 Task: Create an event for the online writing workshop.
Action: Mouse moved to (83, 129)
Screenshot: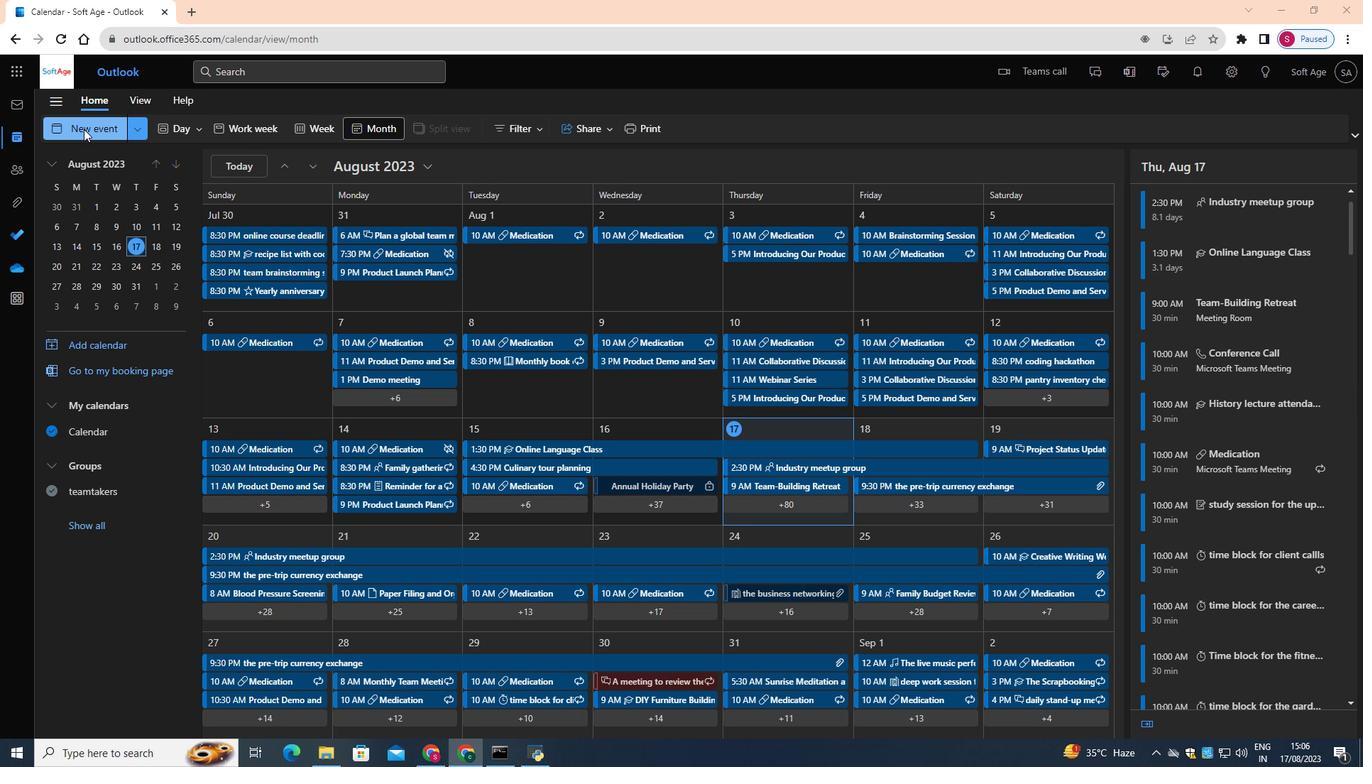 
Action: Mouse pressed left at (83, 129)
Screenshot: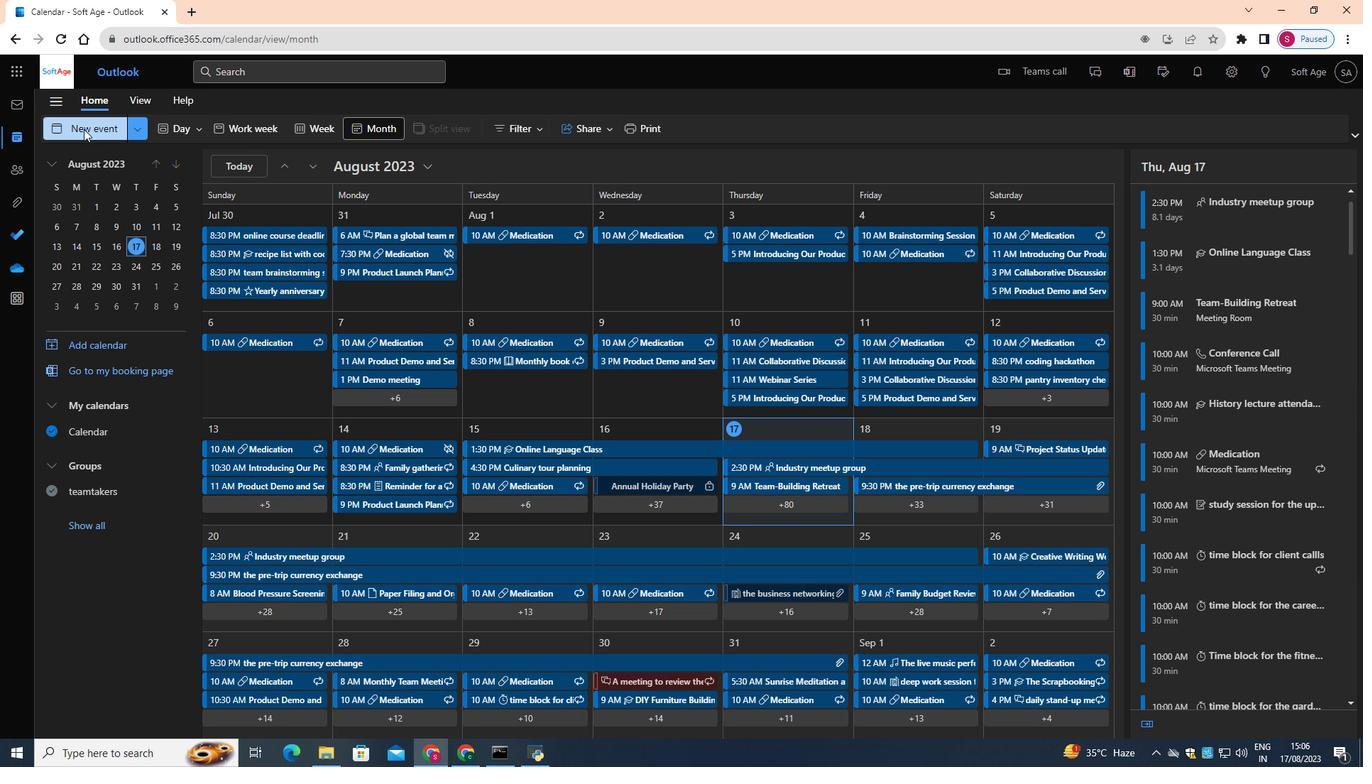 
Action: Mouse moved to (421, 215)
Screenshot: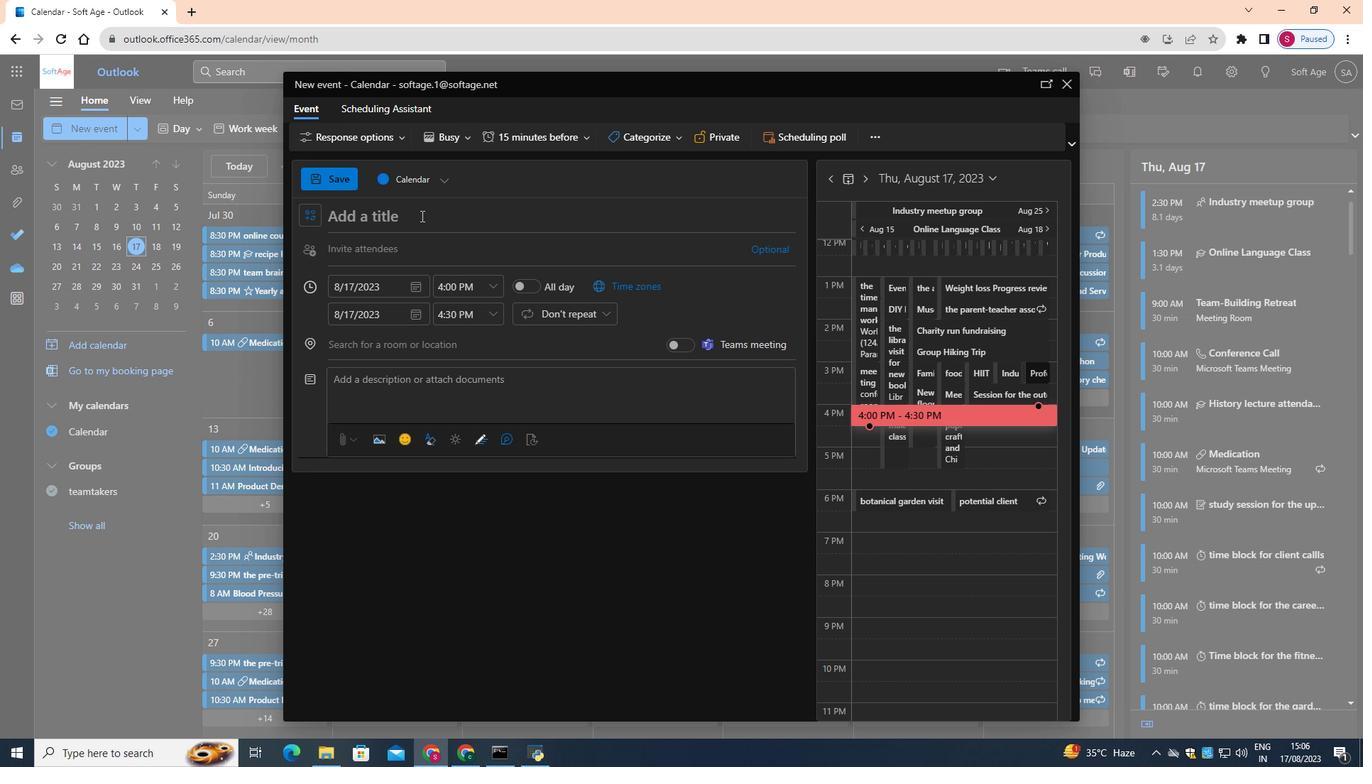 
Action: Mouse pressed left at (421, 215)
Screenshot: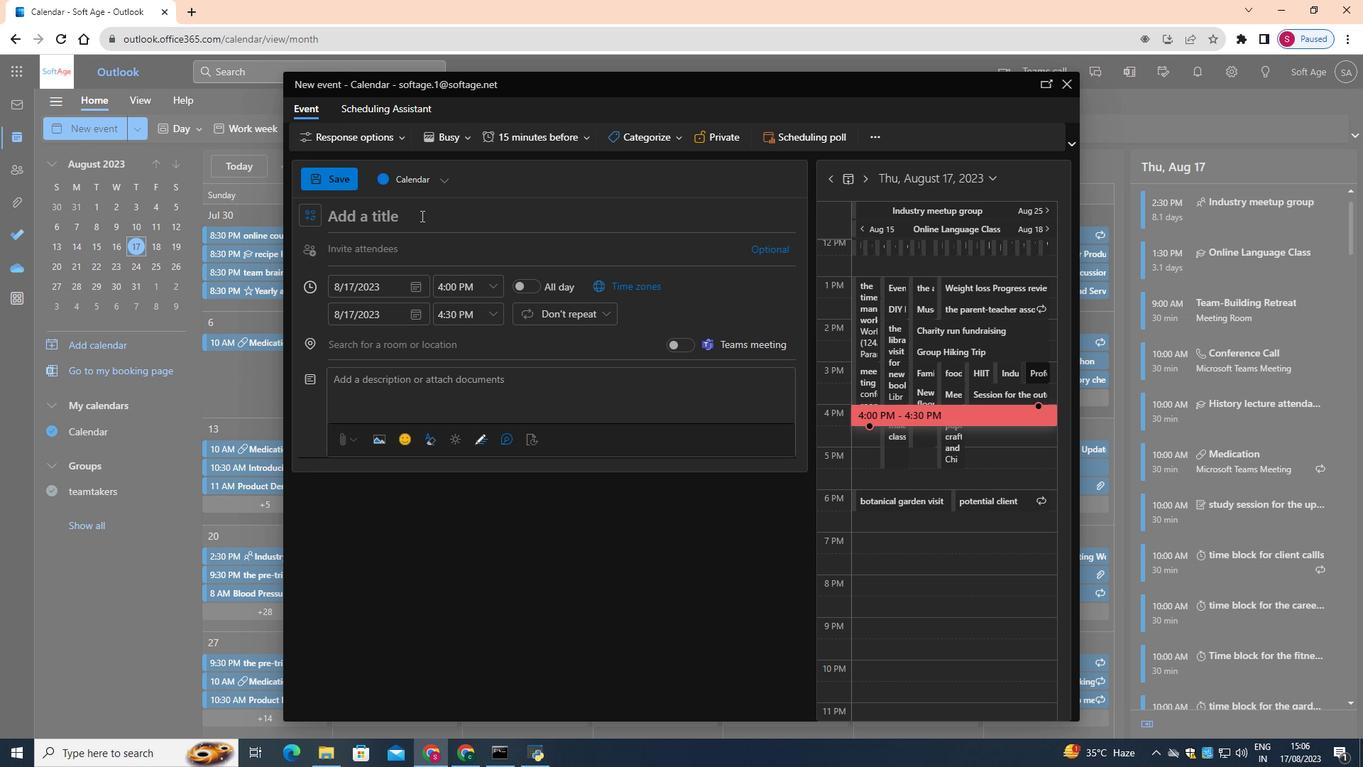 
Action: Key pressed <Key.shift>Online<Key.space><Key.shift>Writing<Key.space><Key.shift>Workshop<Key.shift_r>:<Key.space><Key.shift>Mastering<Key.space>the<Key.space><Key.shift>Art<Key.space>of<Key.space><Key.shift>Creative<Key.space><Key.shift>Writing
Screenshot: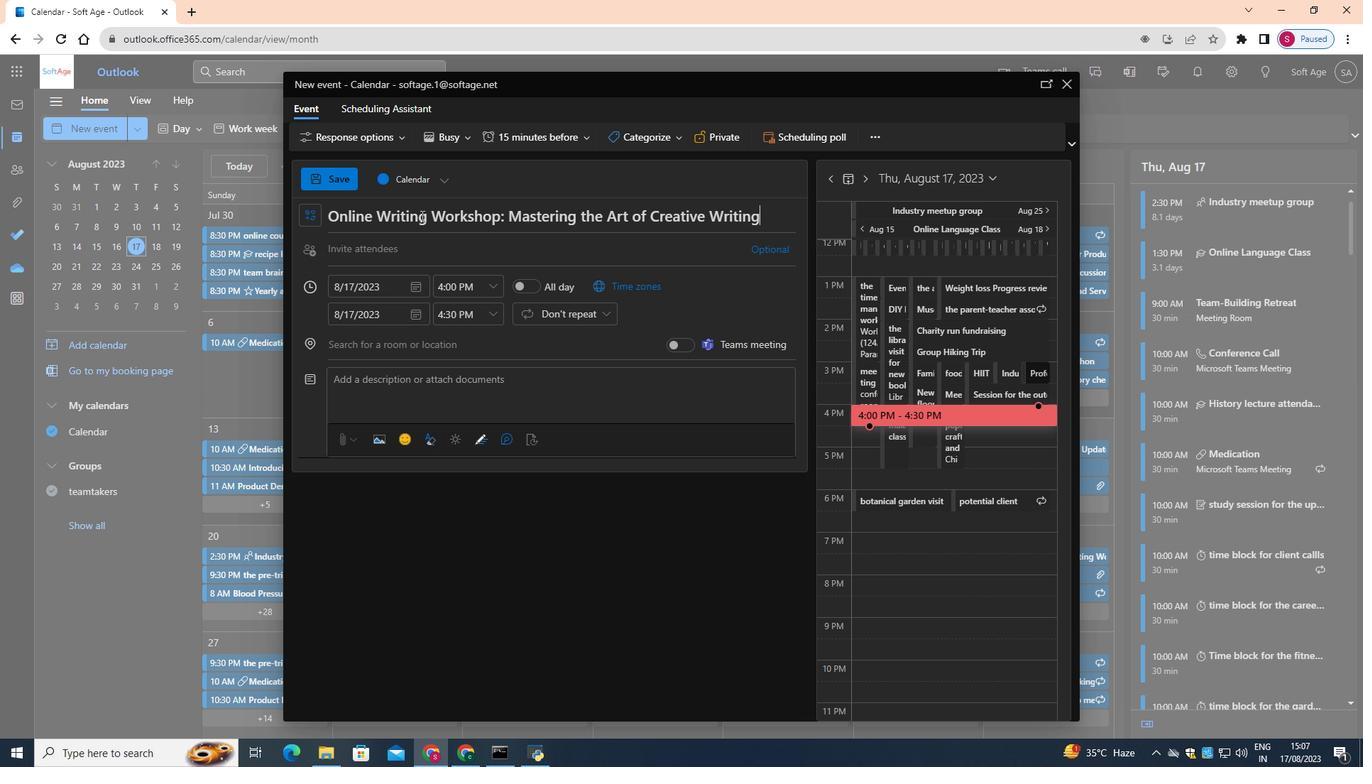 
Action: Mouse moved to (416, 284)
Screenshot: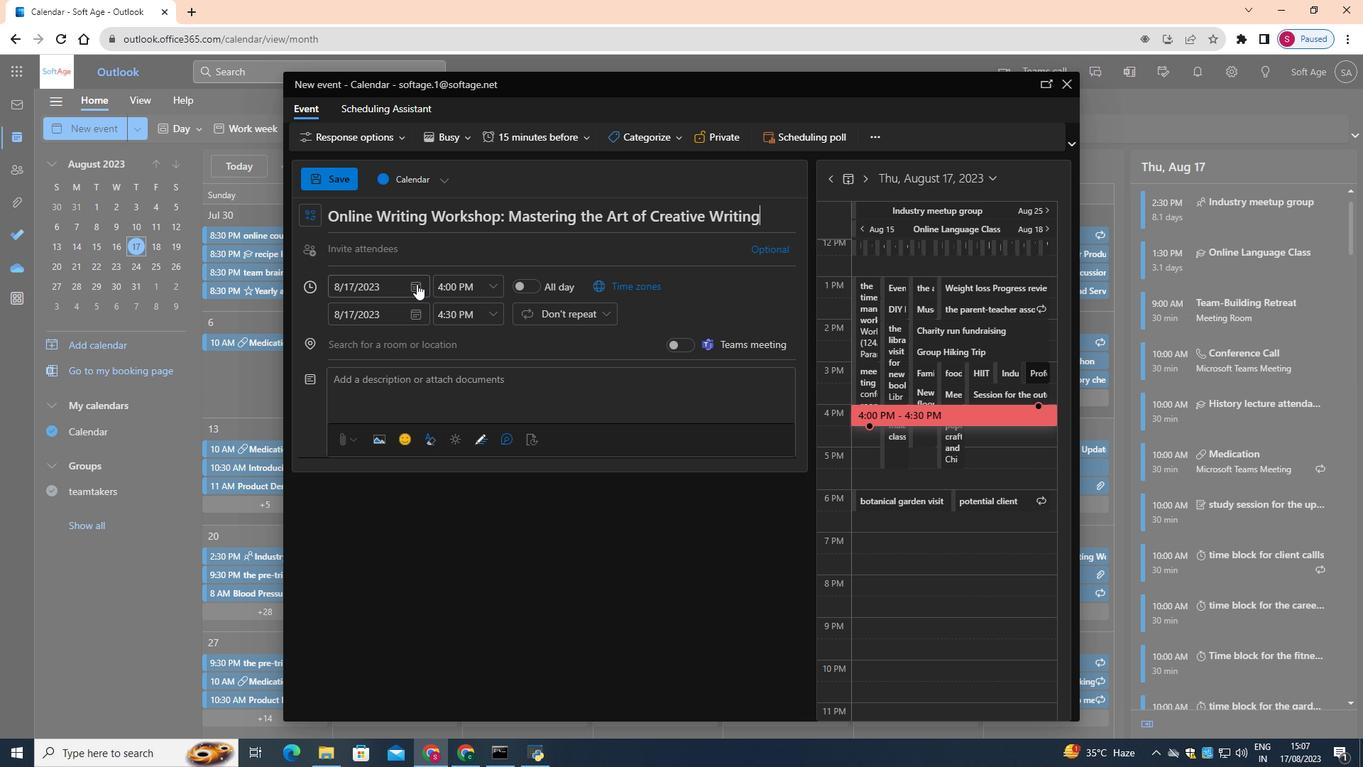 
Action: Mouse pressed left at (416, 284)
Screenshot: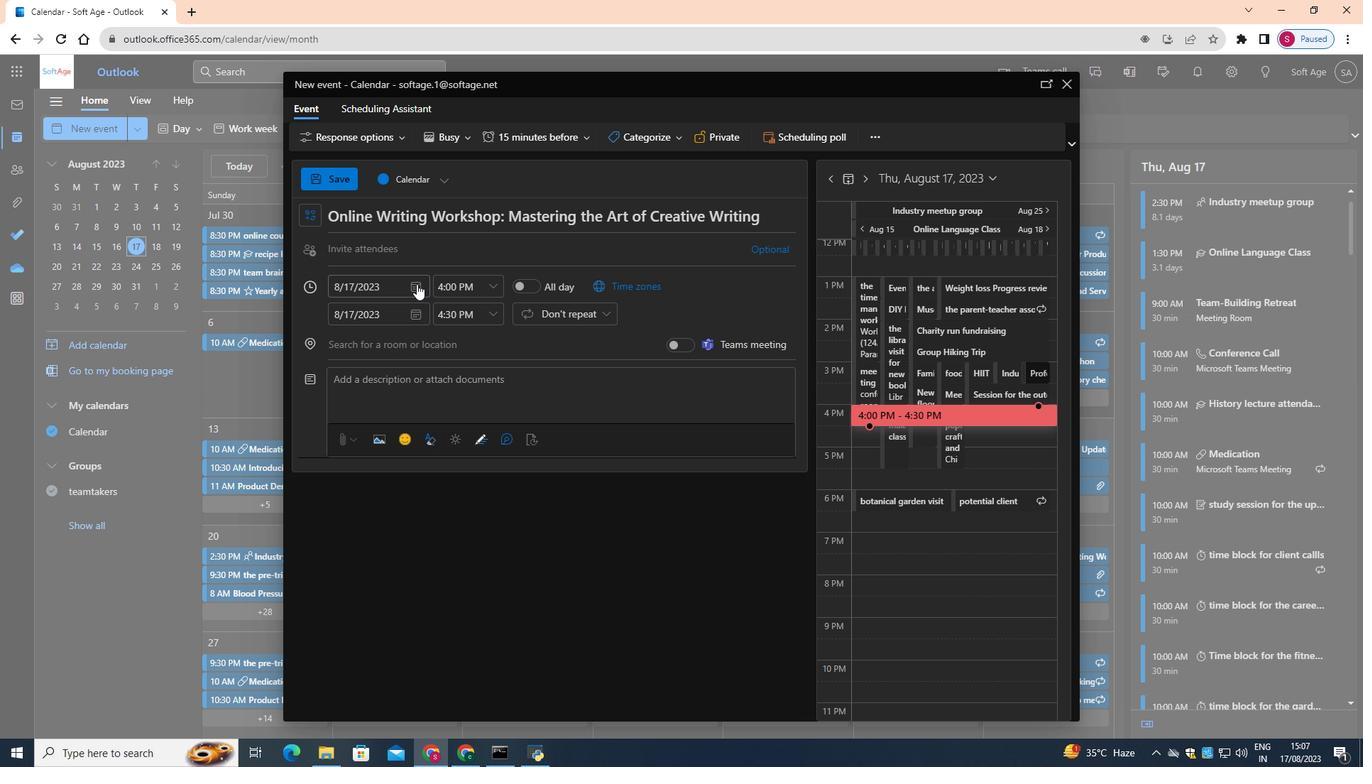 
Action: Mouse moved to (365, 416)
Screenshot: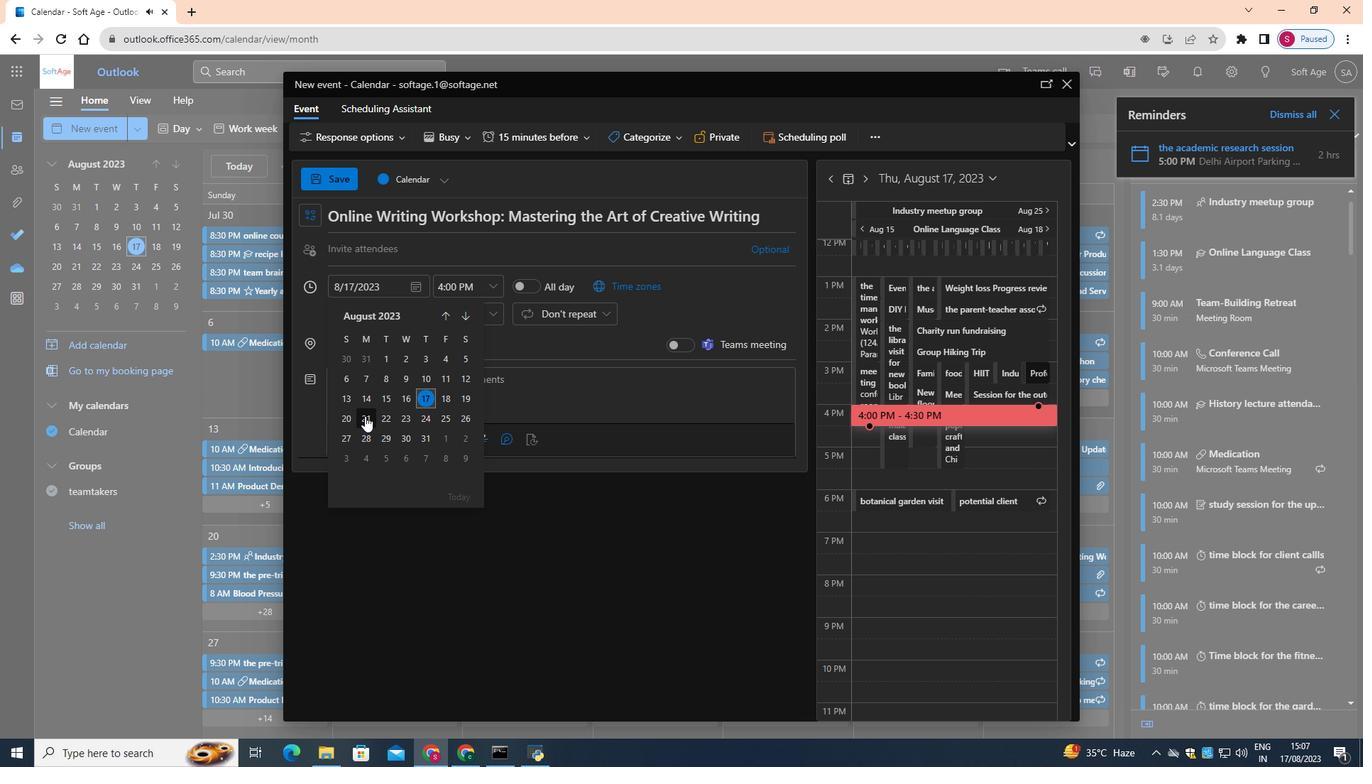
Action: Mouse pressed left at (365, 416)
Screenshot: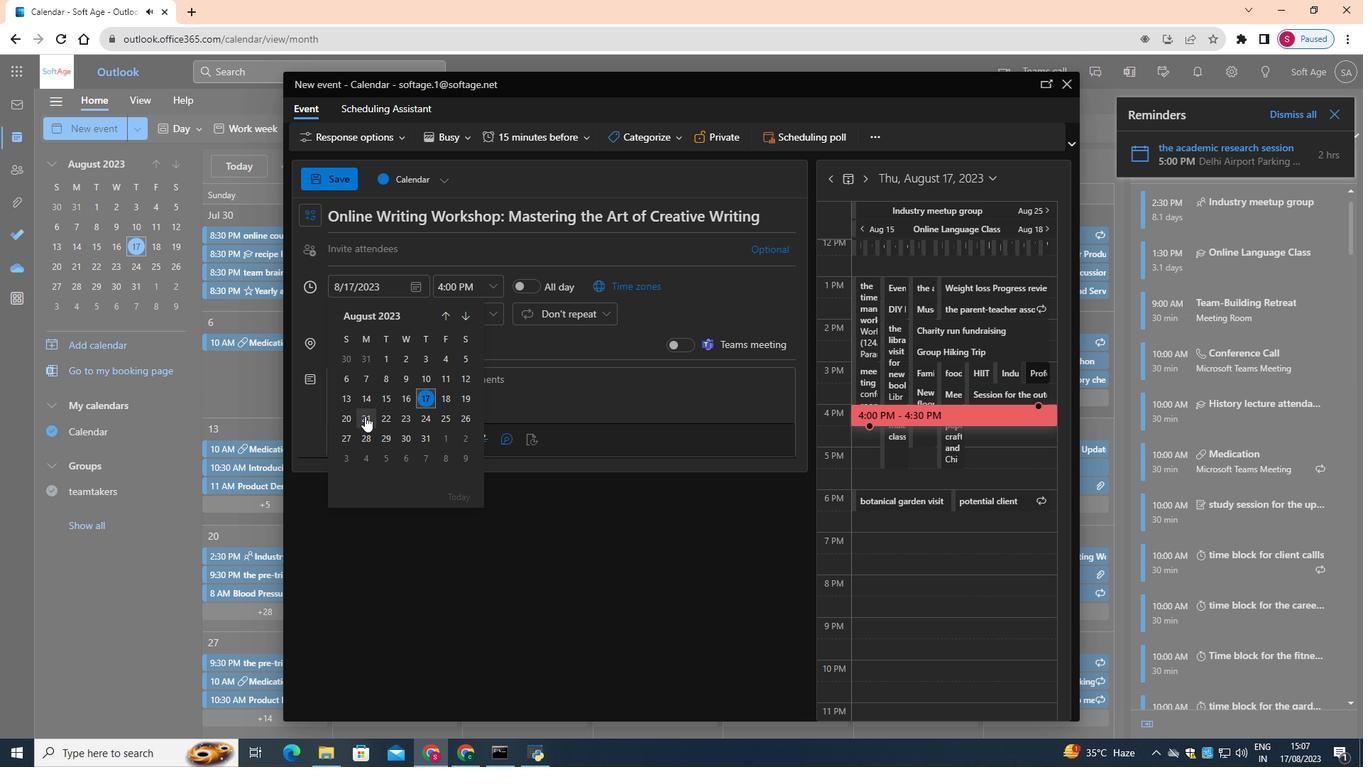 
Action: Mouse moved to (1340, 110)
Screenshot: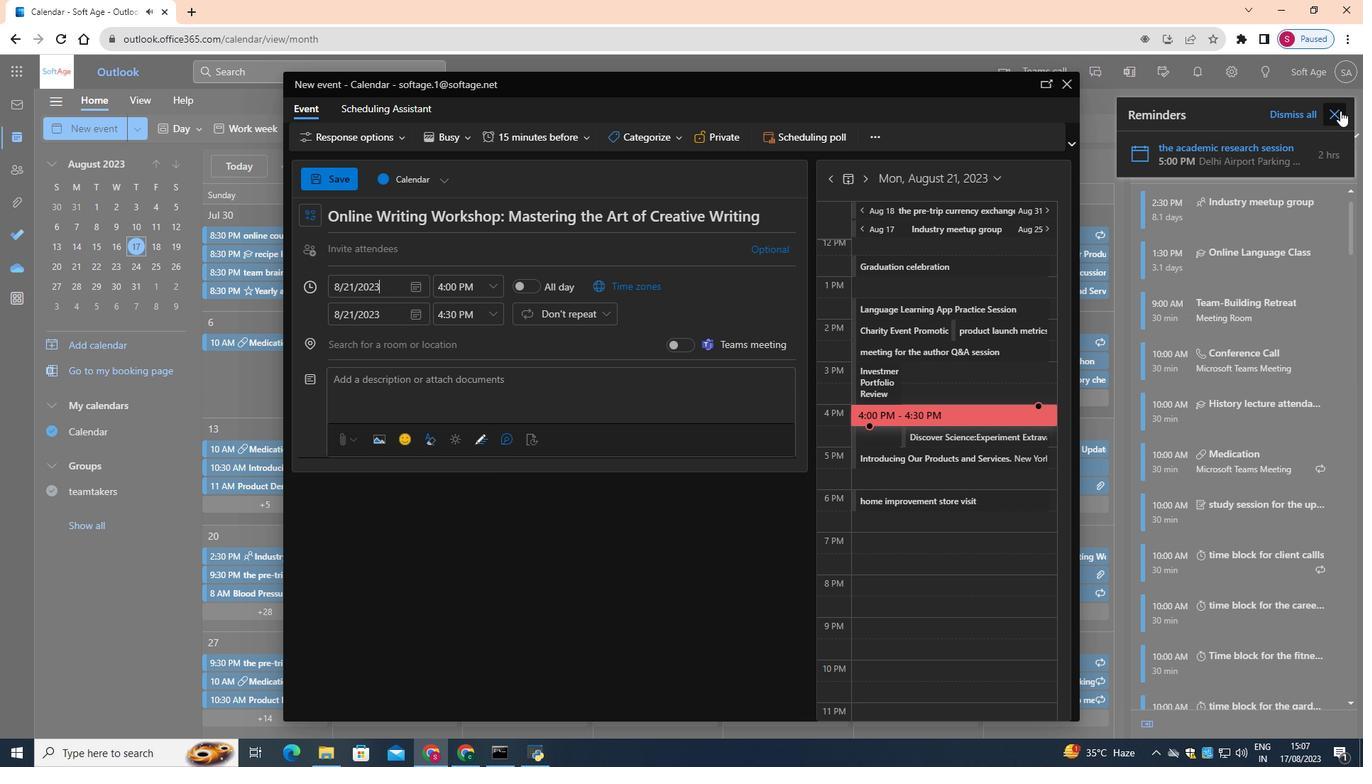 
Action: Mouse pressed left at (1340, 110)
Screenshot: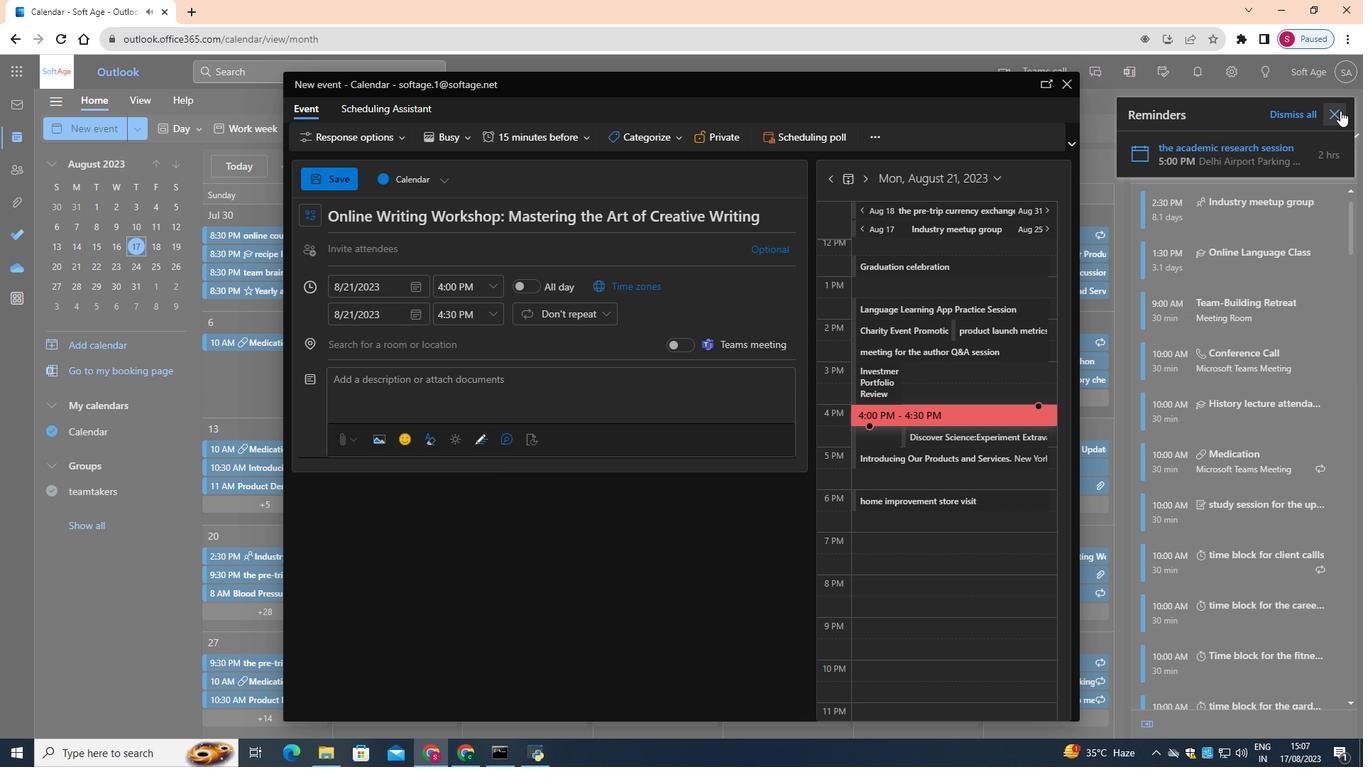 
Action: Mouse moved to (490, 287)
Screenshot: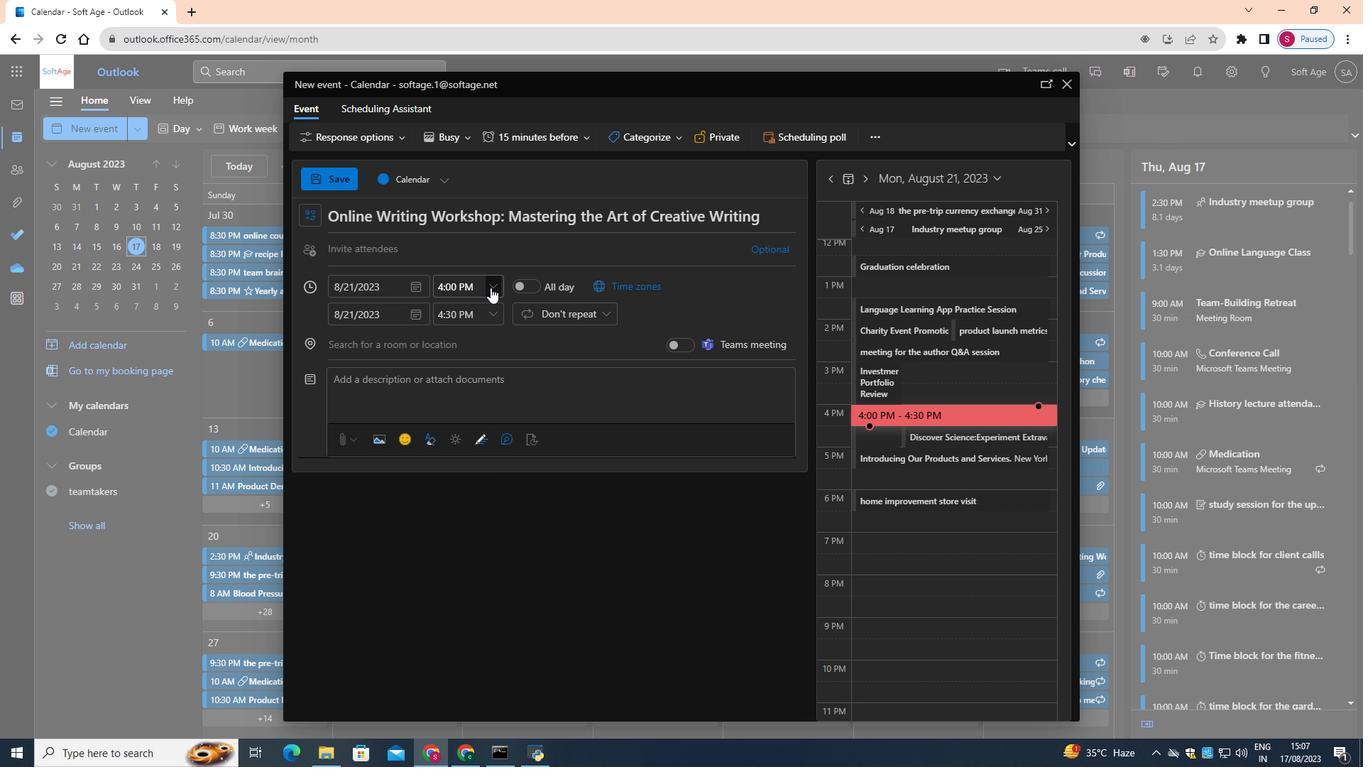 
Action: Mouse pressed left at (490, 287)
Screenshot: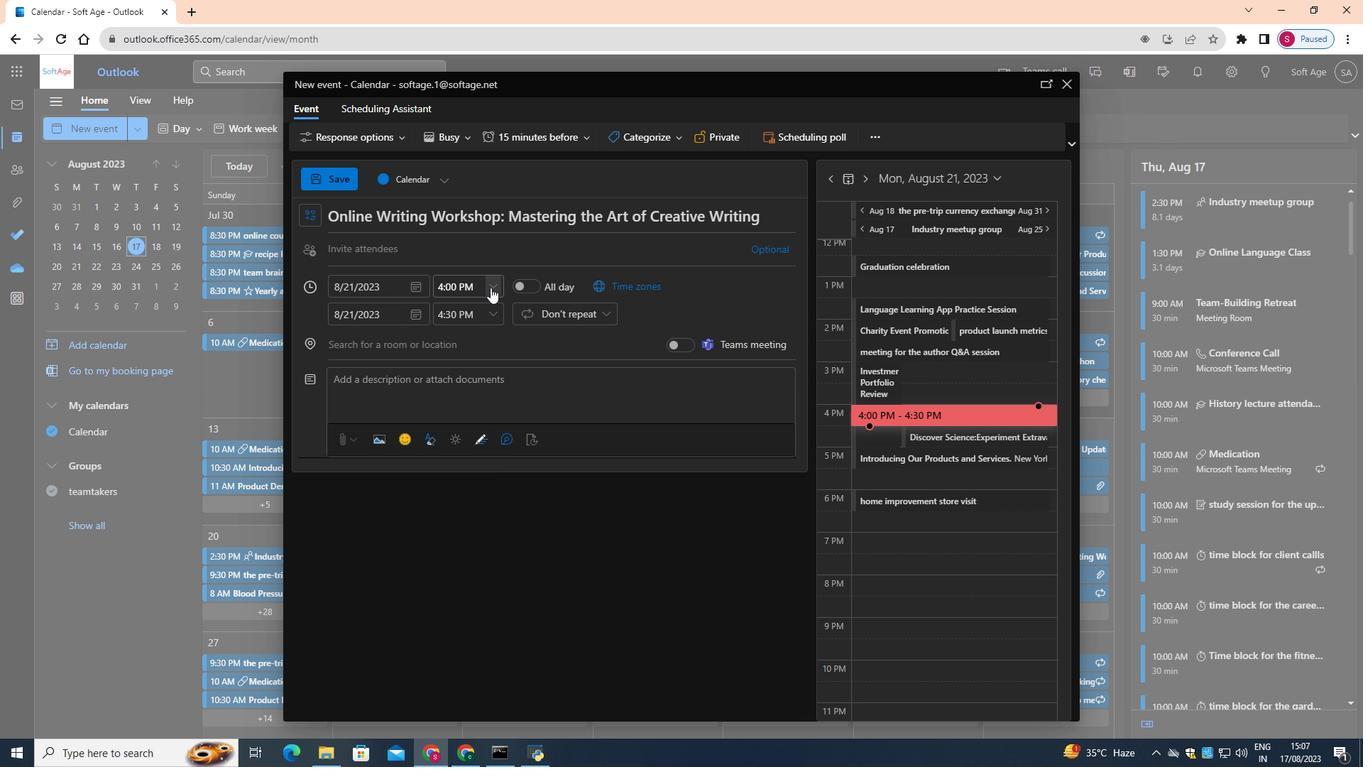 
Action: Mouse moved to (460, 405)
Screenshot: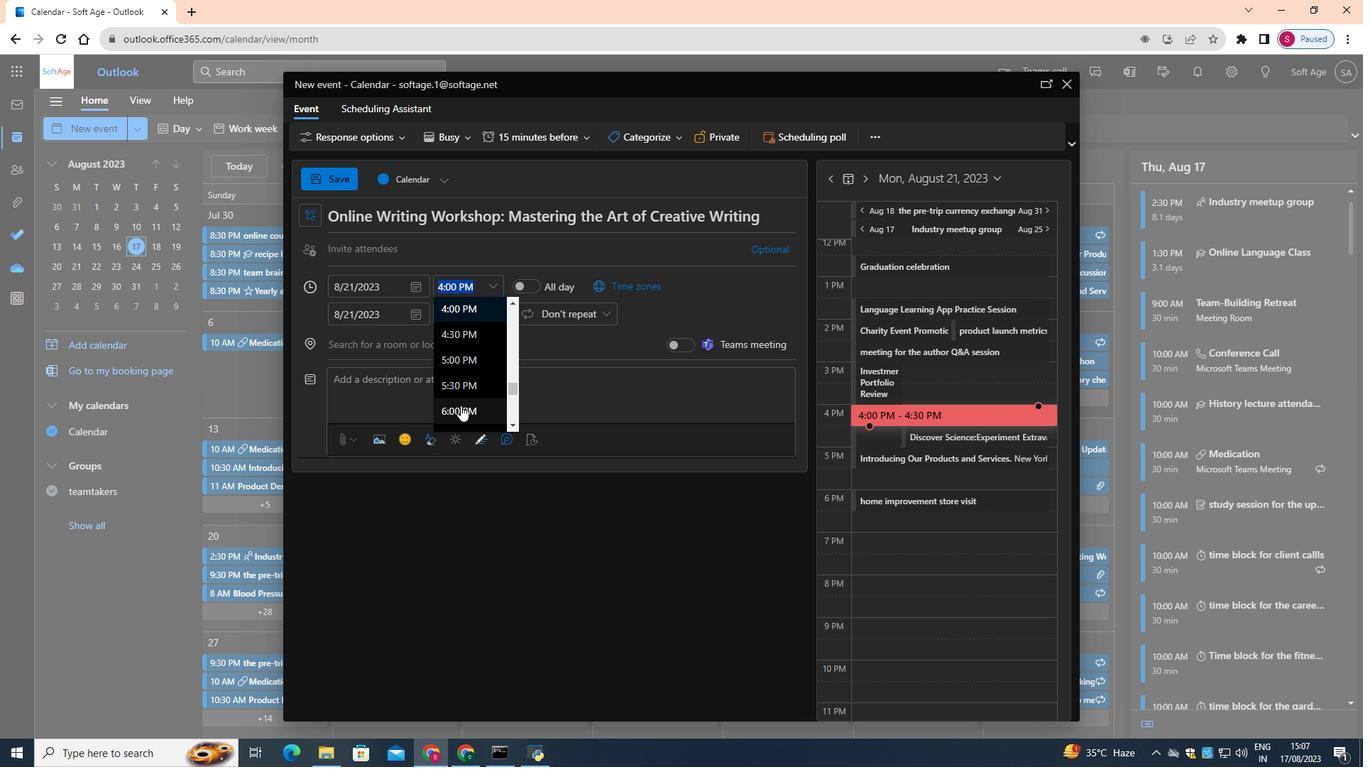 
Action: Mouse pressed left at (460, 405)
Screenshot: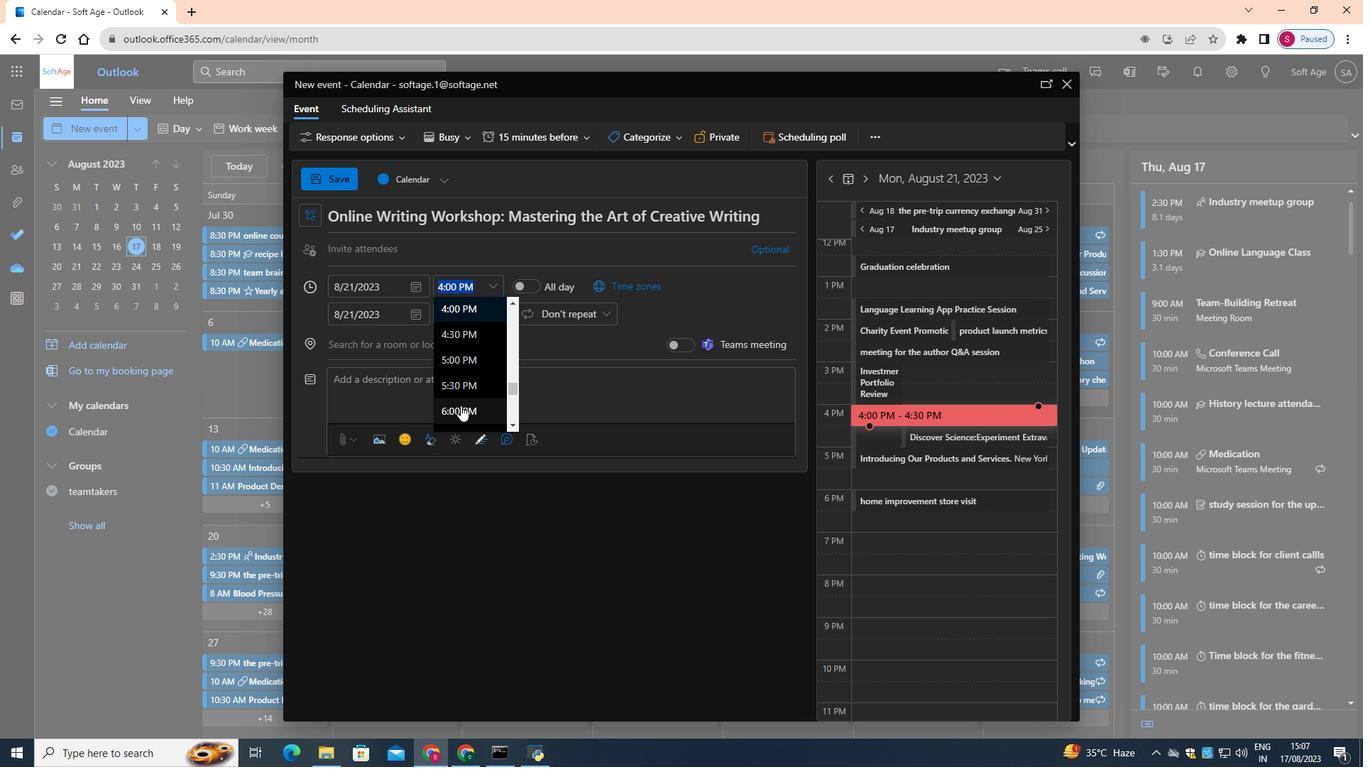 
Action: Mouse moved to (491, 316)
Screenshot: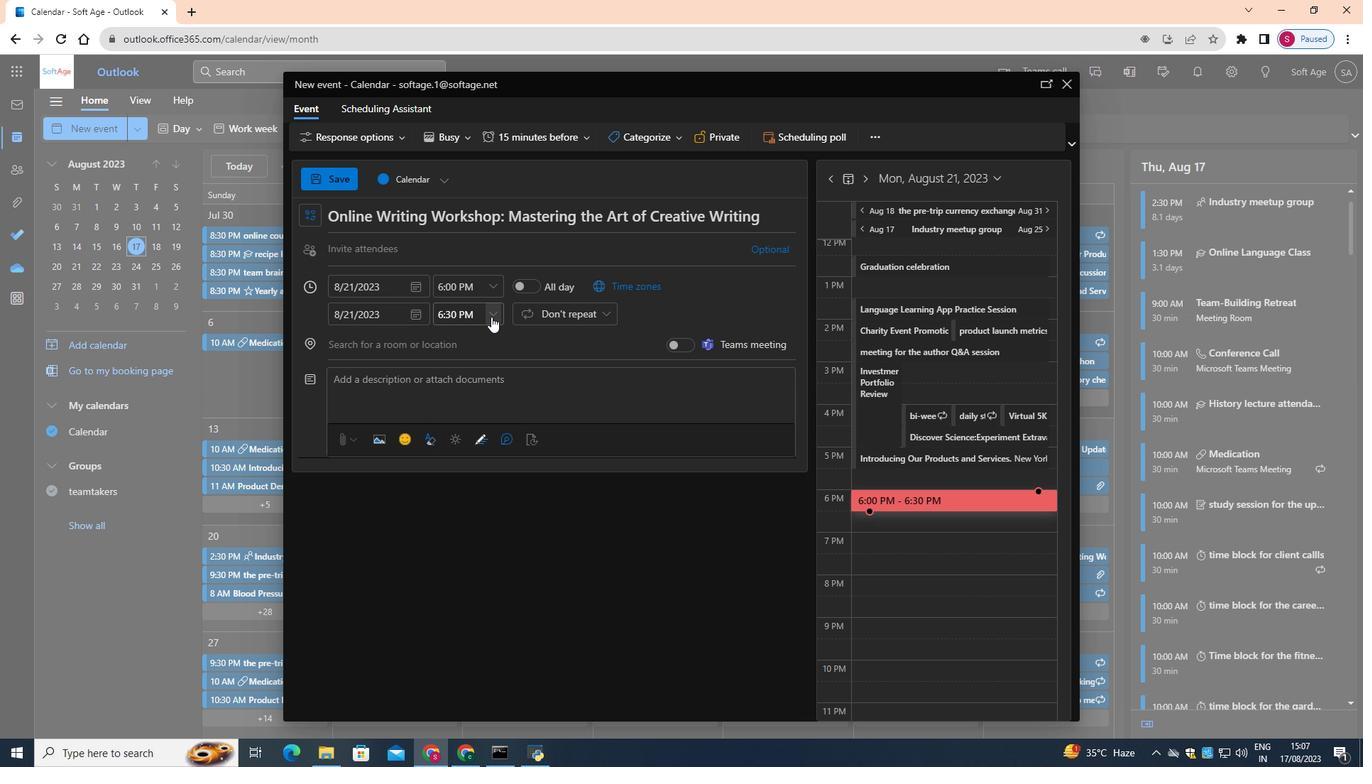 
Action: Mouse pressed left at (491, 316)
Screenshot: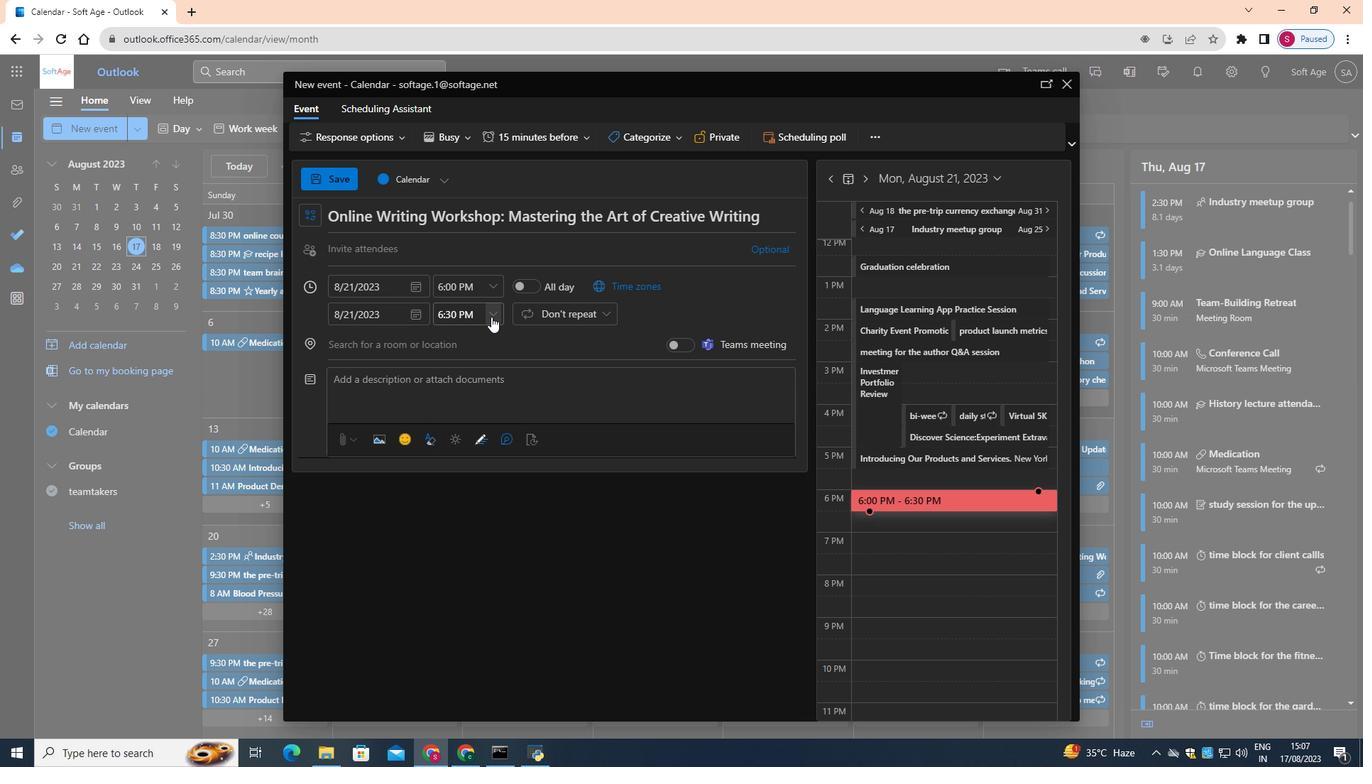 
Action: Mouse moved to (472, 409)
Screenshot: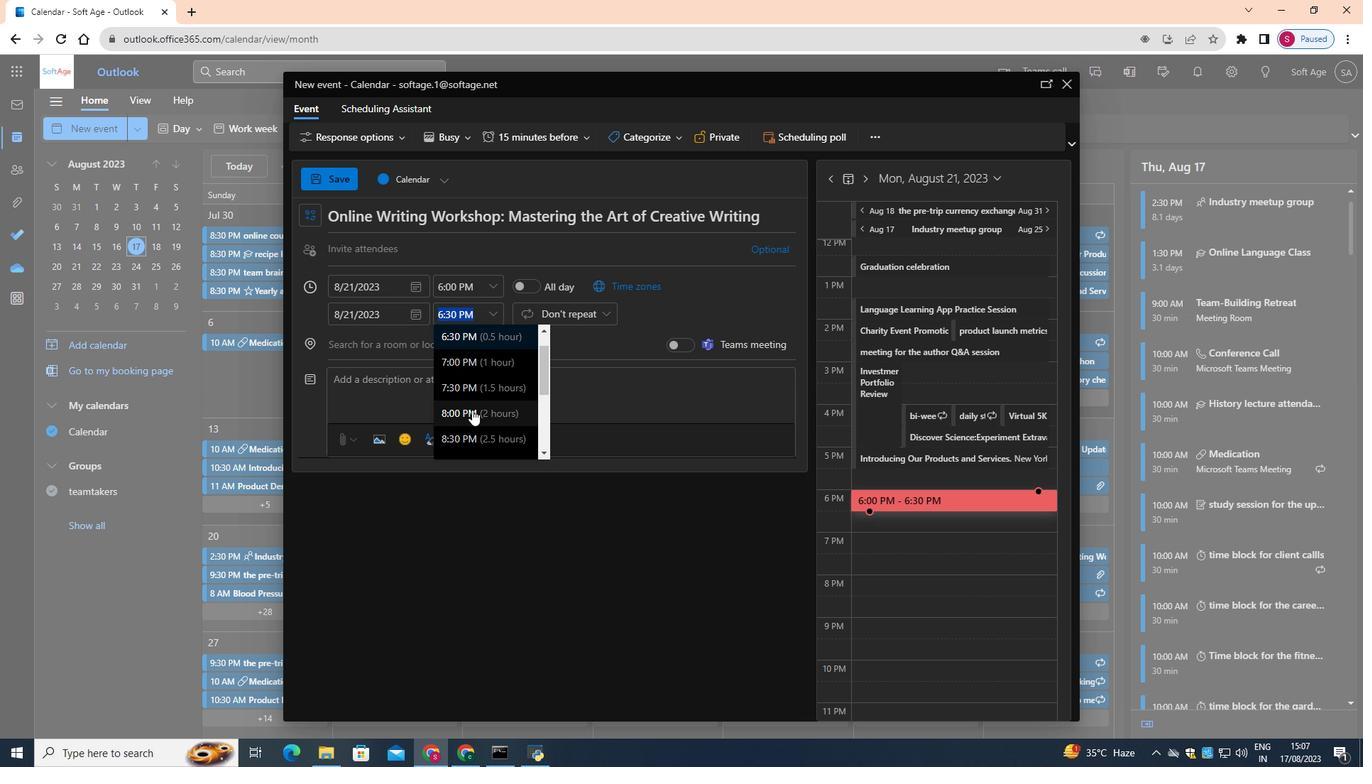 
Action: Mouse pressed left at (472, 409)
Screenshot: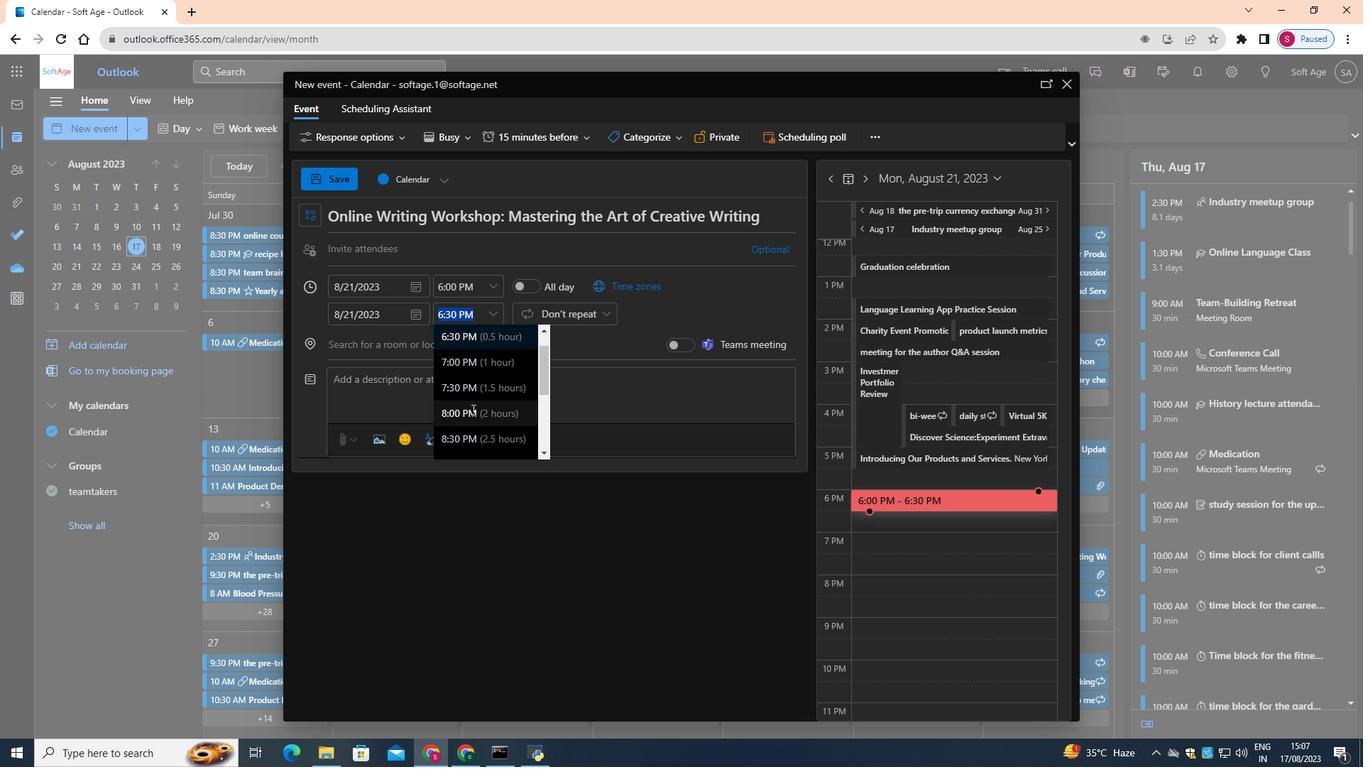 
Action: Mouse moved to (541, 384)
Screenshot: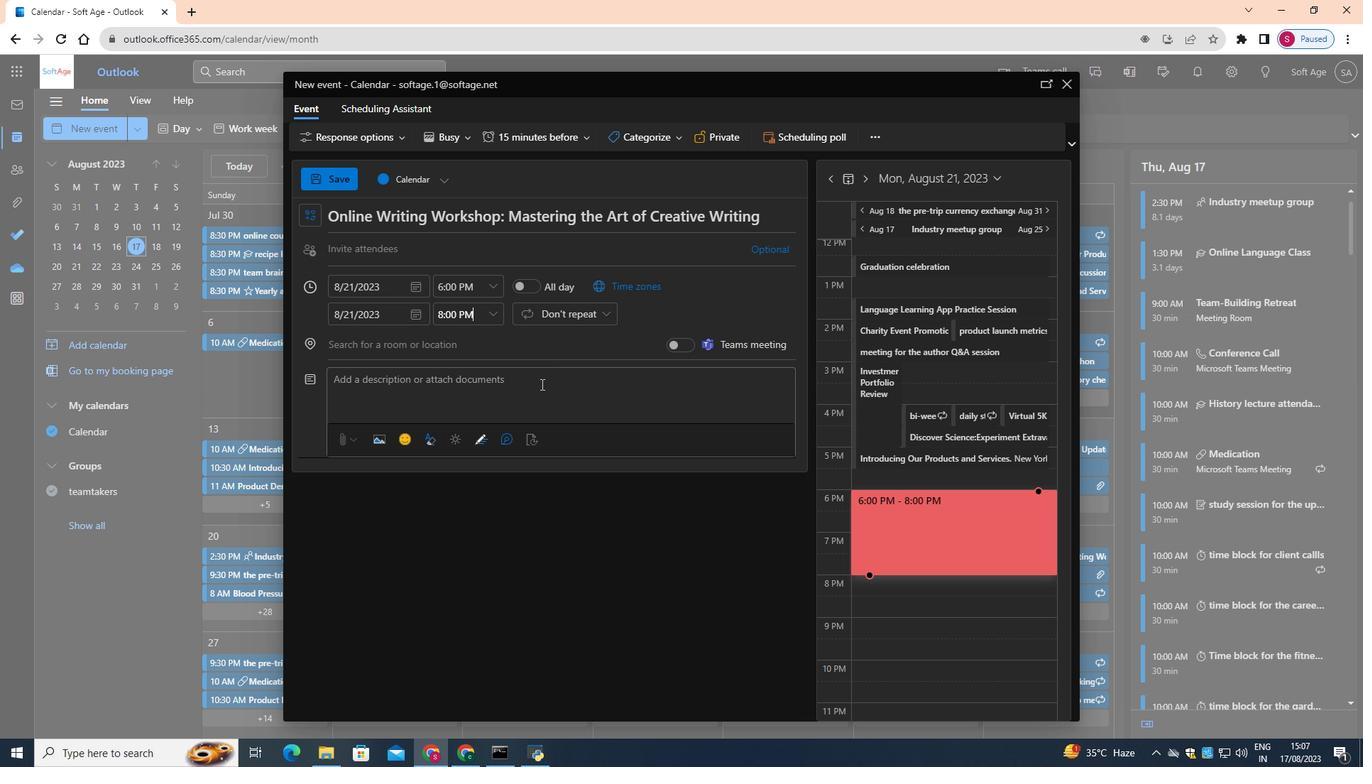 
Action: Mouse pressed left at (541, 384)
Screenshot: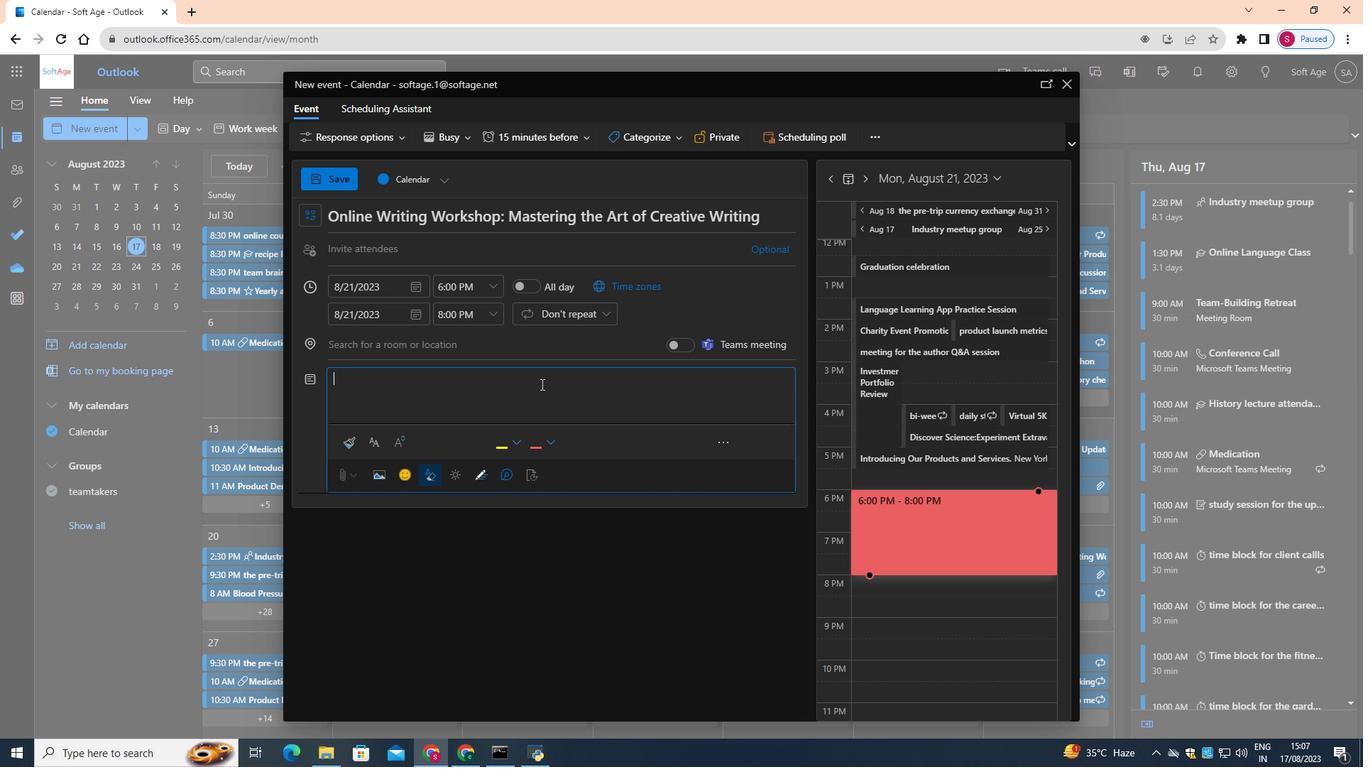 
Action: Key pressed <Key.shift>Unleash<Key.space>your<Key.space>creativity<Key.space>and<Key.space>refine<Key.space>your<Key.space>writing<Key.space>skills<Key.shift_r>!<Key.space><Key.shift>Join<Key.space>us<Key.space>for<Key.space>an<Key.space>enriching<Key.space><Key.shift>Online<Key.space><Key.shift>Writing<Key.space><Key.shift>Workshop<Key.space>where<Key.space>you'll<Key.space>explore<Key.space>the<Key.space>art<Key.space>of<Key.space>creative<Key.space>writing,<Key.space>learn<Key.space>essential,<Key.backspace><Key.space>techniques<Key.space>and<Key.space>receive<Key.space>personalized<Key.space>feedback.
Screenshot: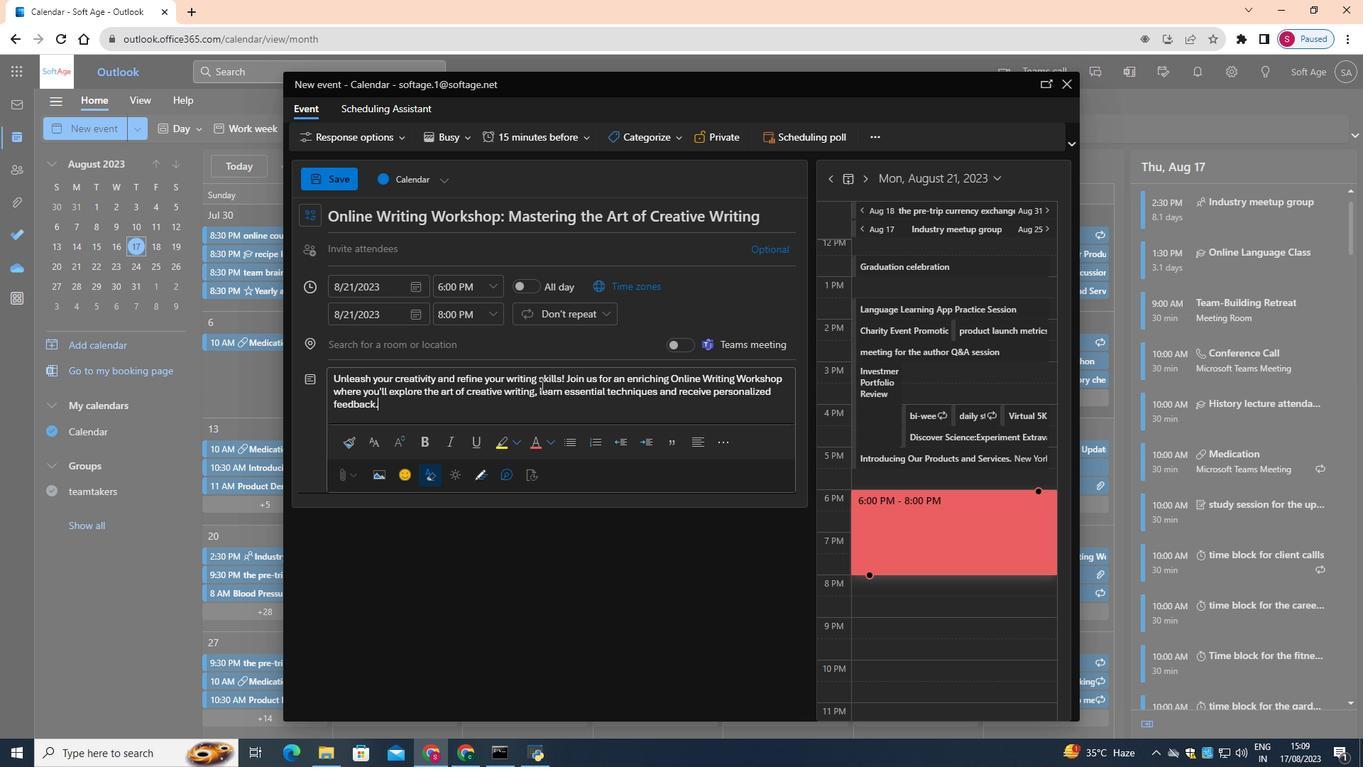 
Action: Mouse moved to (551, 438)
Screenshot: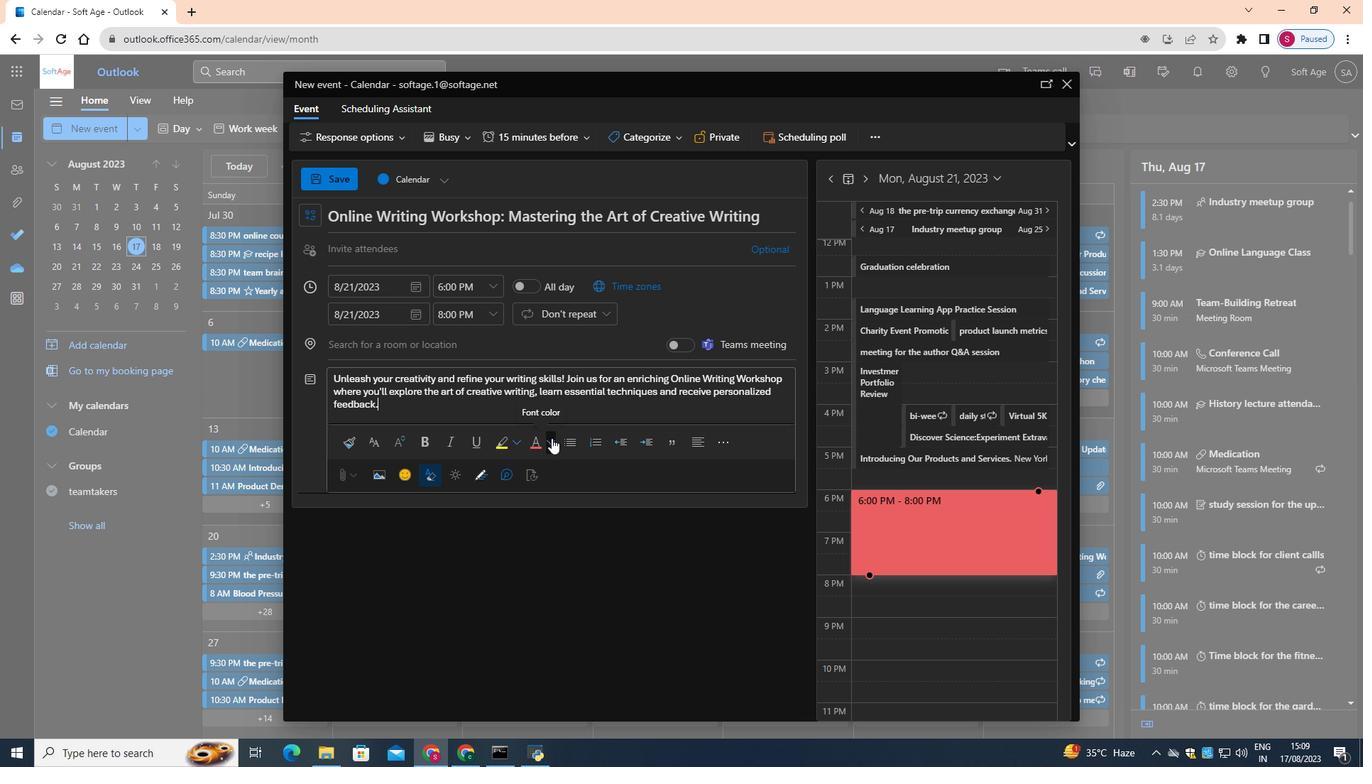 
Action: Mouse pressed left at (551, 438)
Screenshot: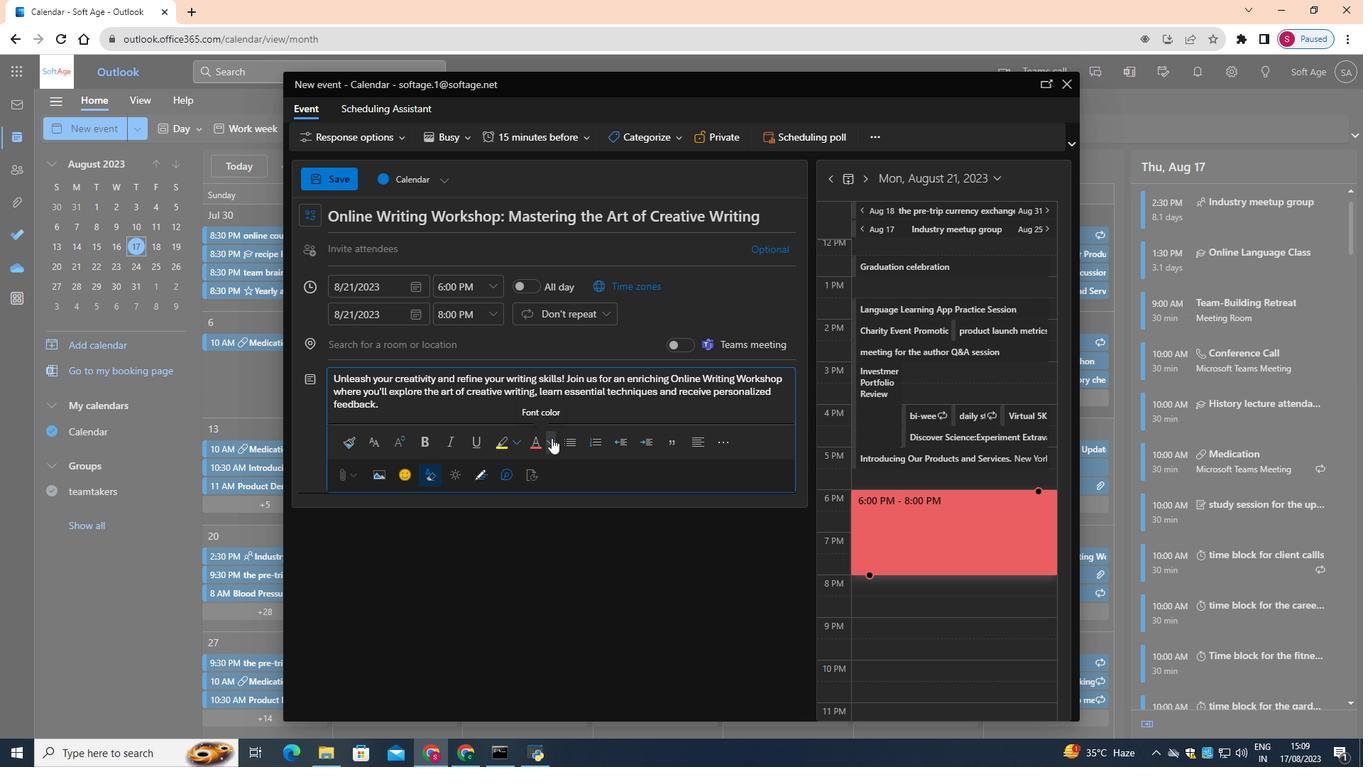 
Action: Mouse moved to (591, 479)
Screenshot: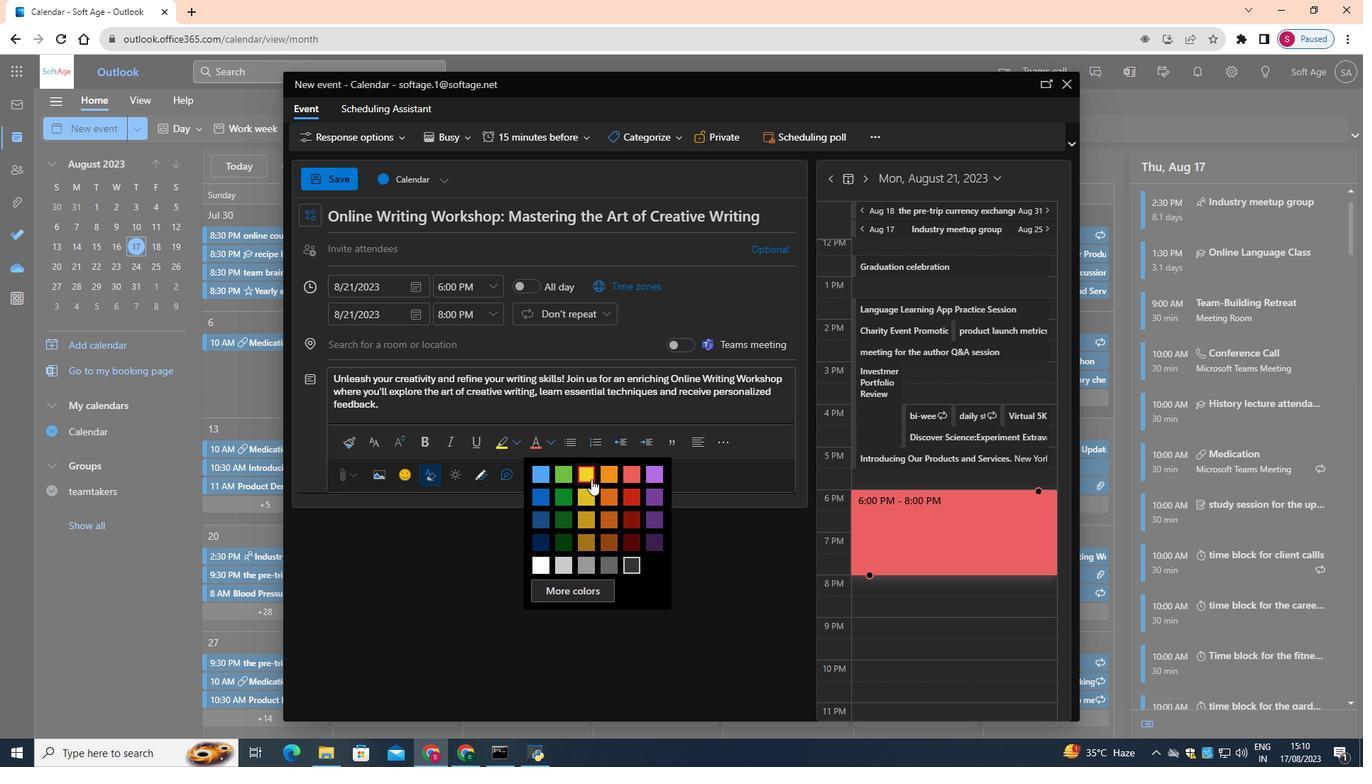 
Action: Mouse pressed left at (591, 479)
Screenshot: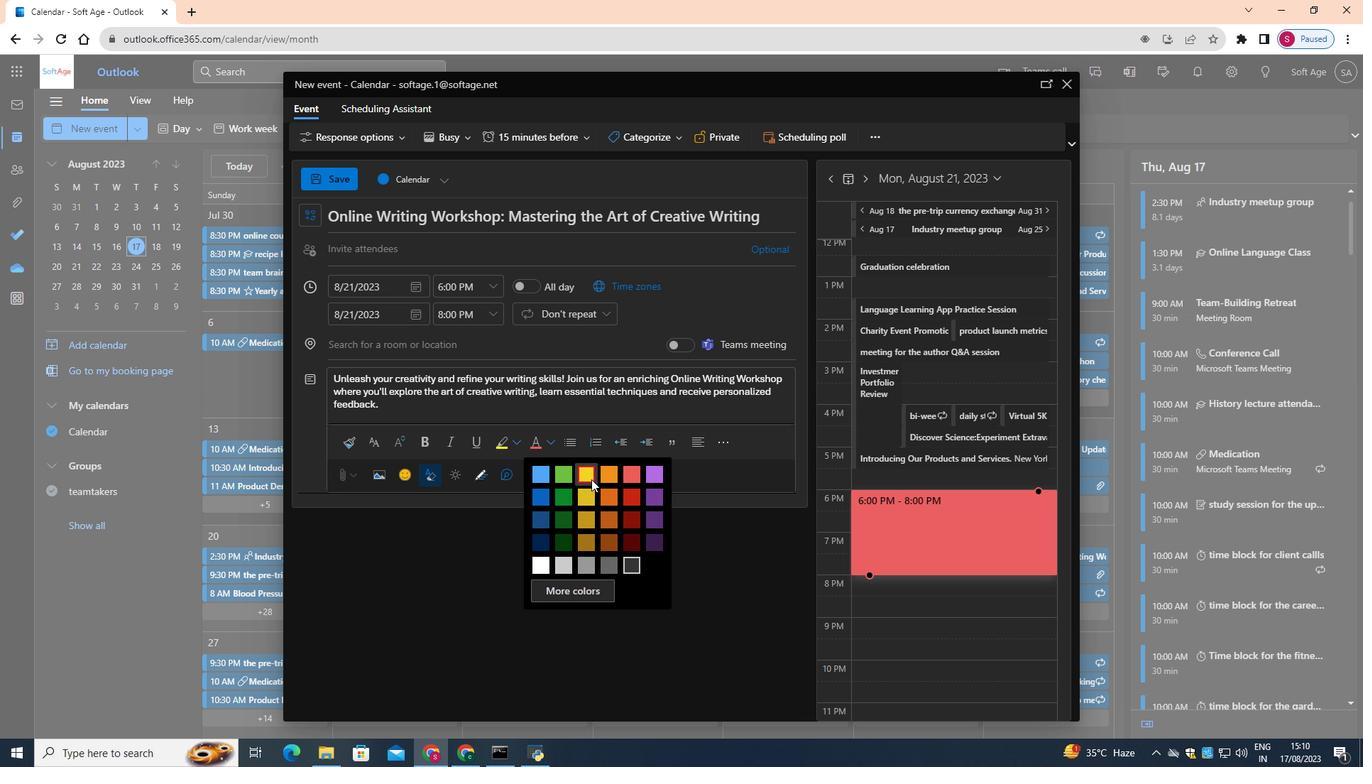 
Action: Mouse moved to (335, 375)
Screenshot: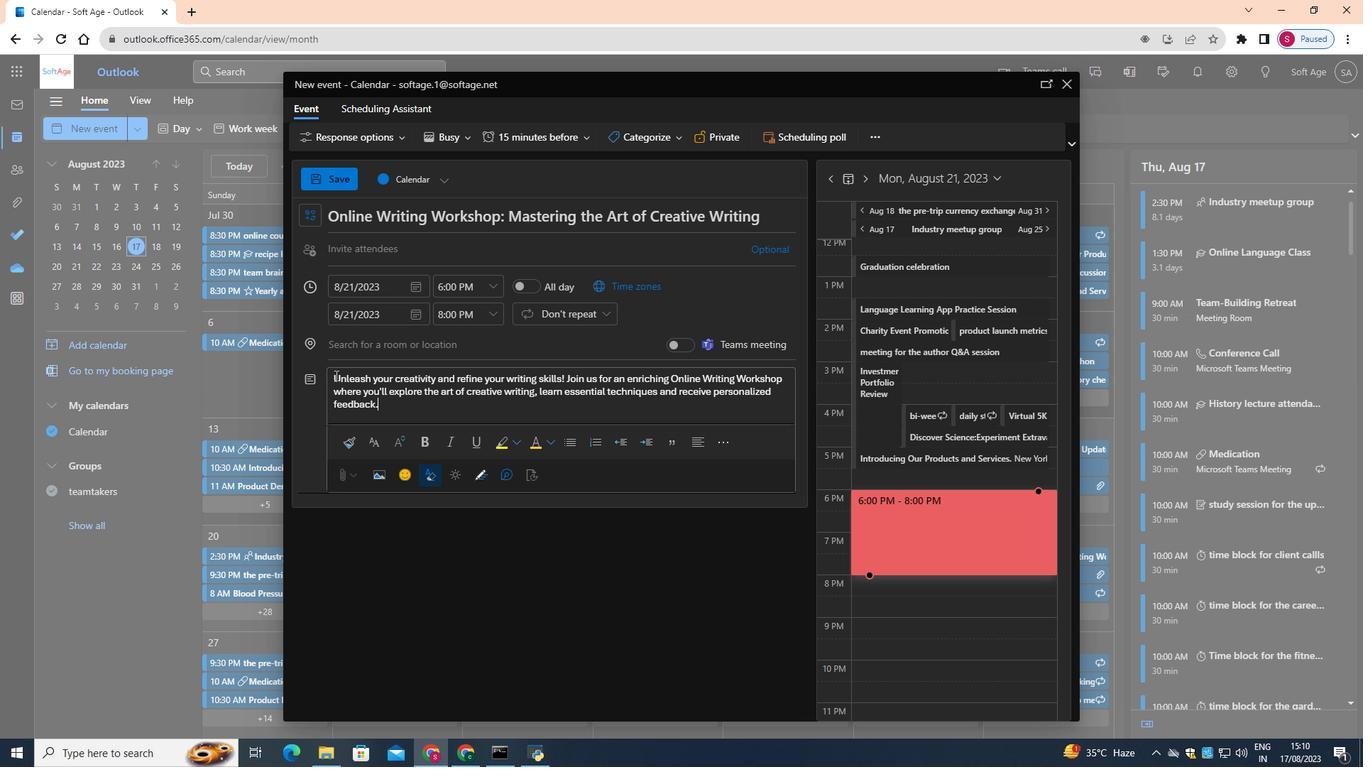
Action: Mouse pressed left at (335, 375)
Screenshot: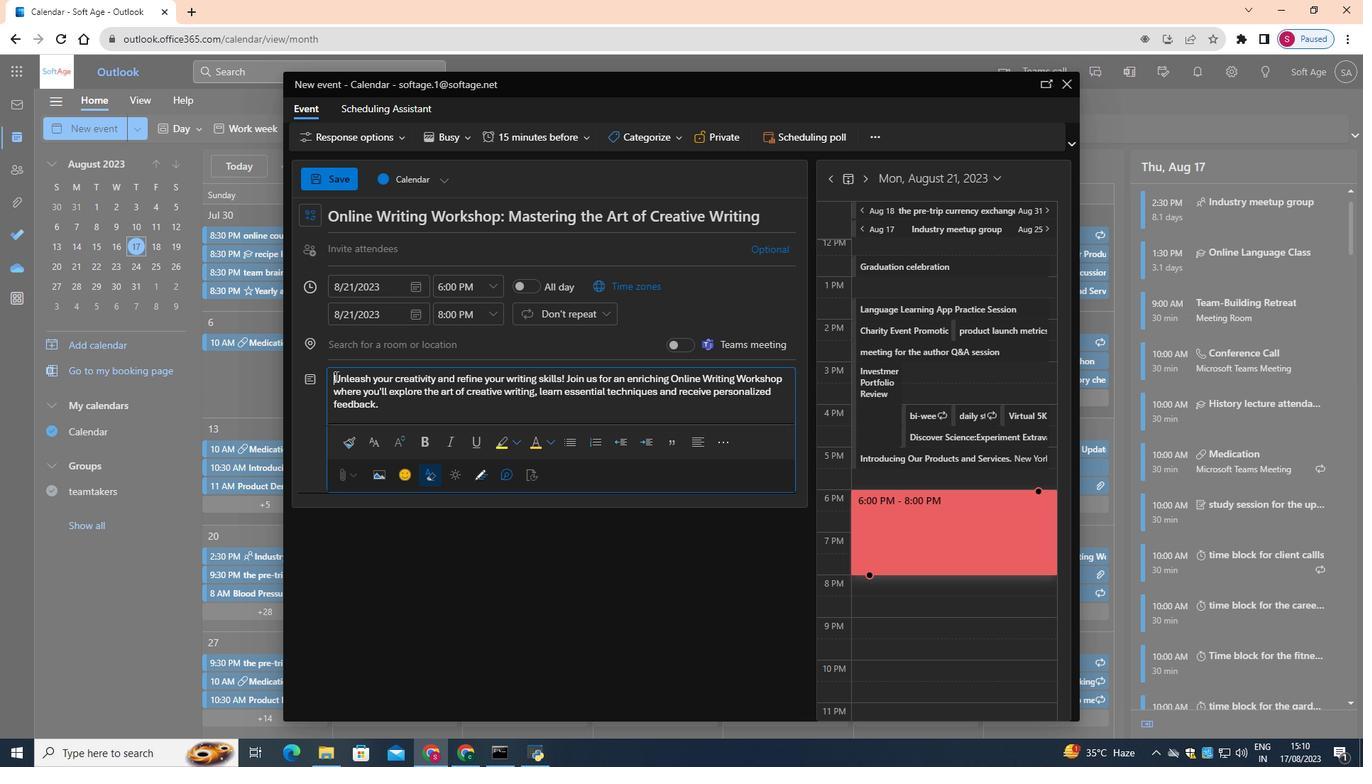
Action: Mouse moved to (534, 444)
Screenshot: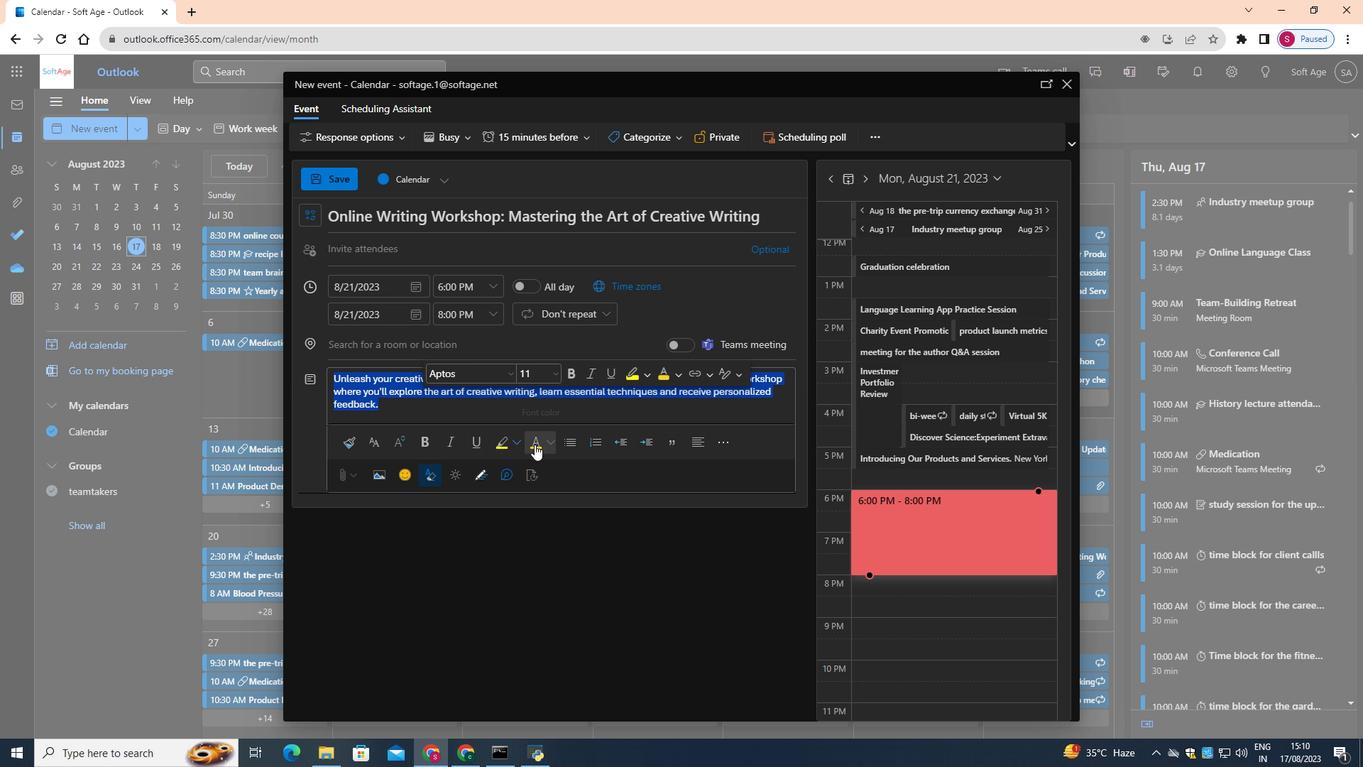 
Action: Mouse pressed left at (534, 444)
Screenshot: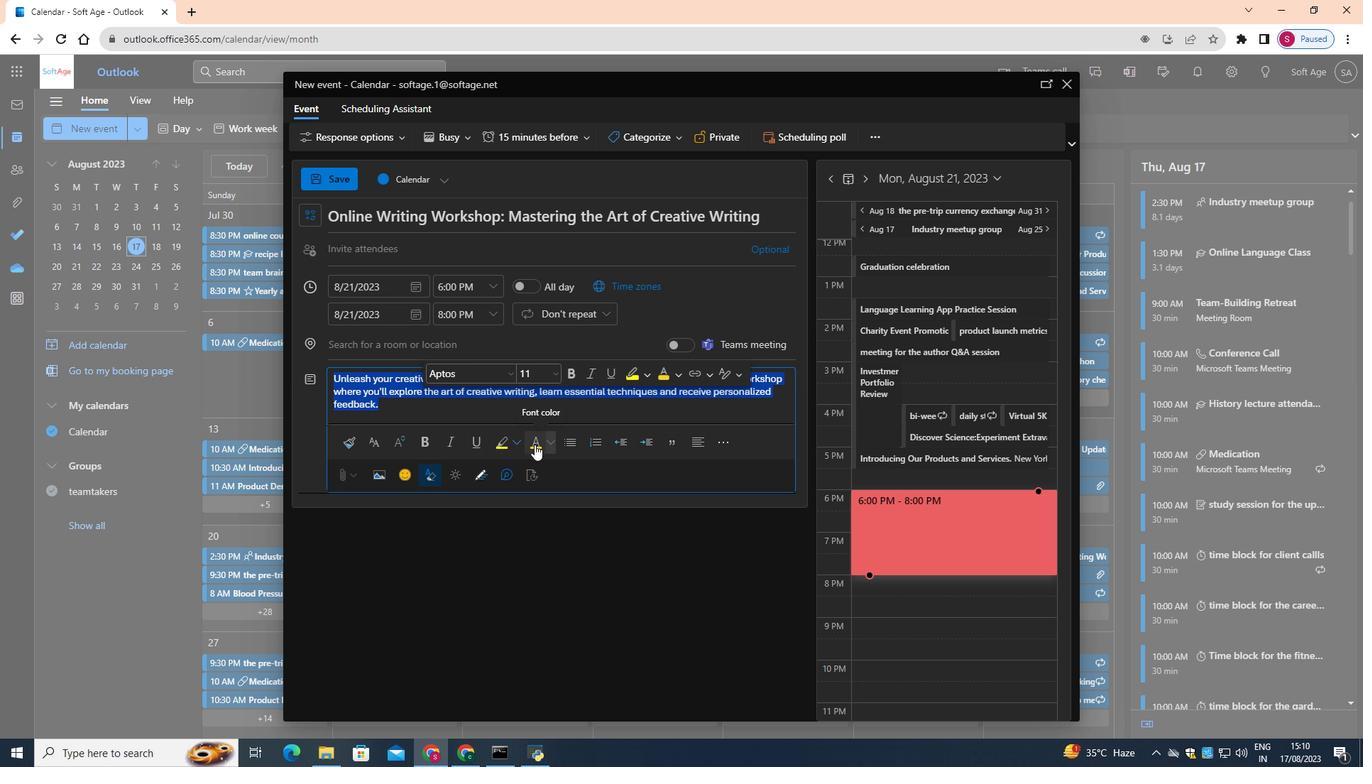 
Action: Mouse moved to (720, 441)
Screenshot: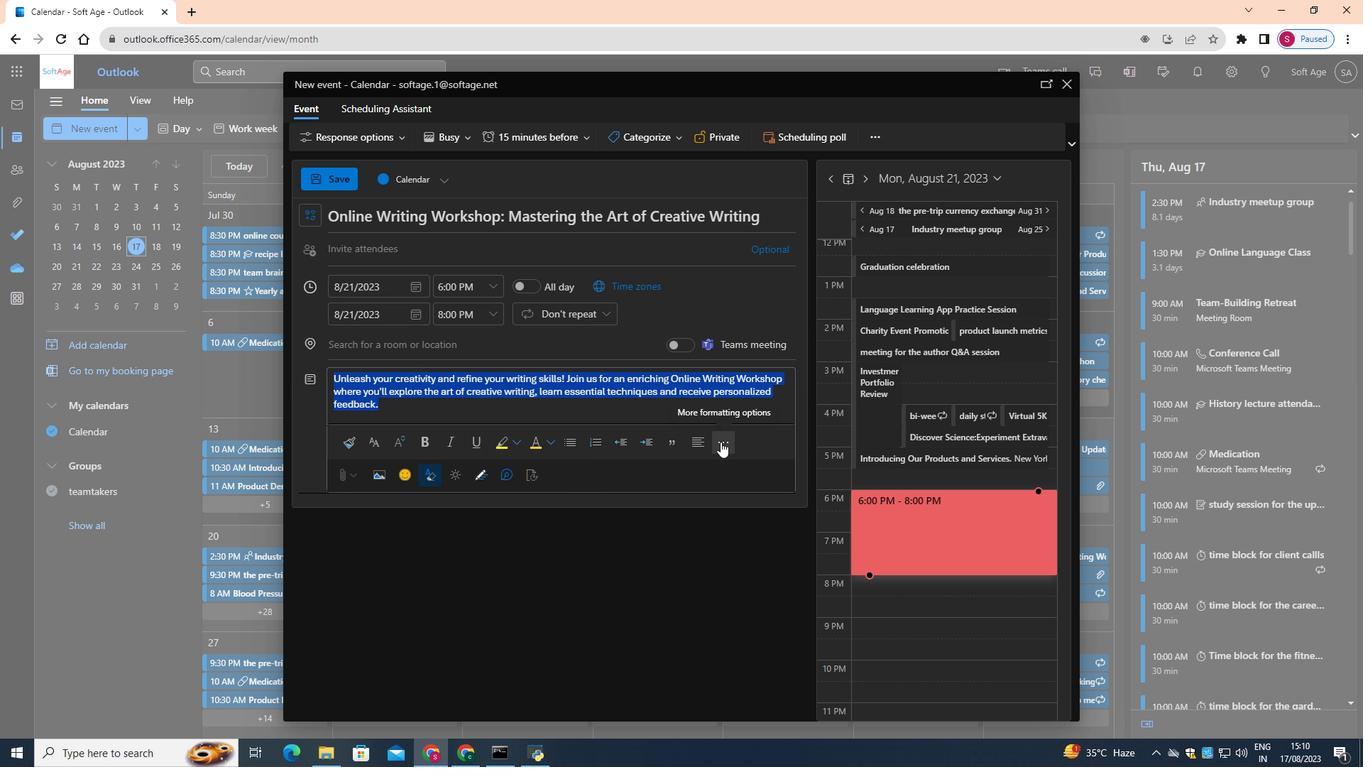 
Action: Mouse pressed left at (720, 441)
Screenshot: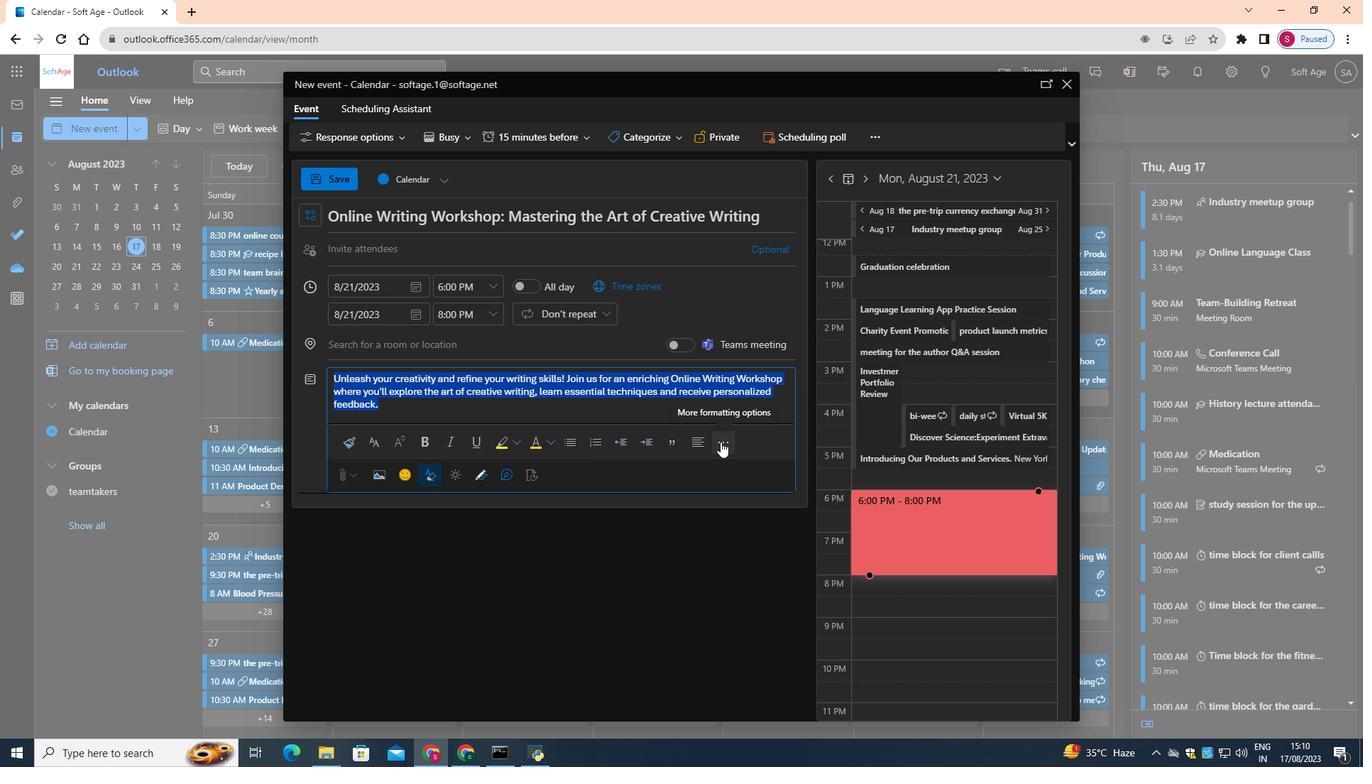 
Action: Mouse moved to (704, 297)
Screenshot: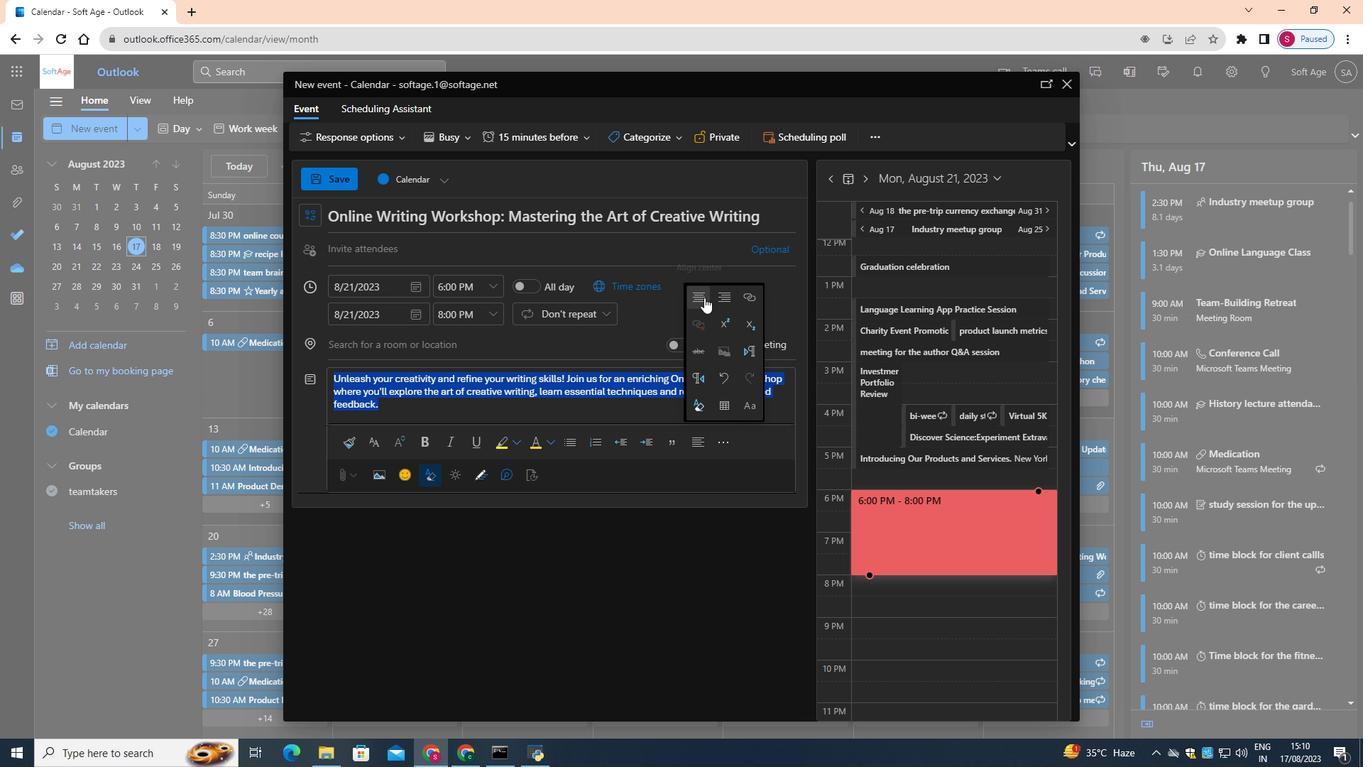 
Action: Mouse pressed left at (704, 297)
Screenshot: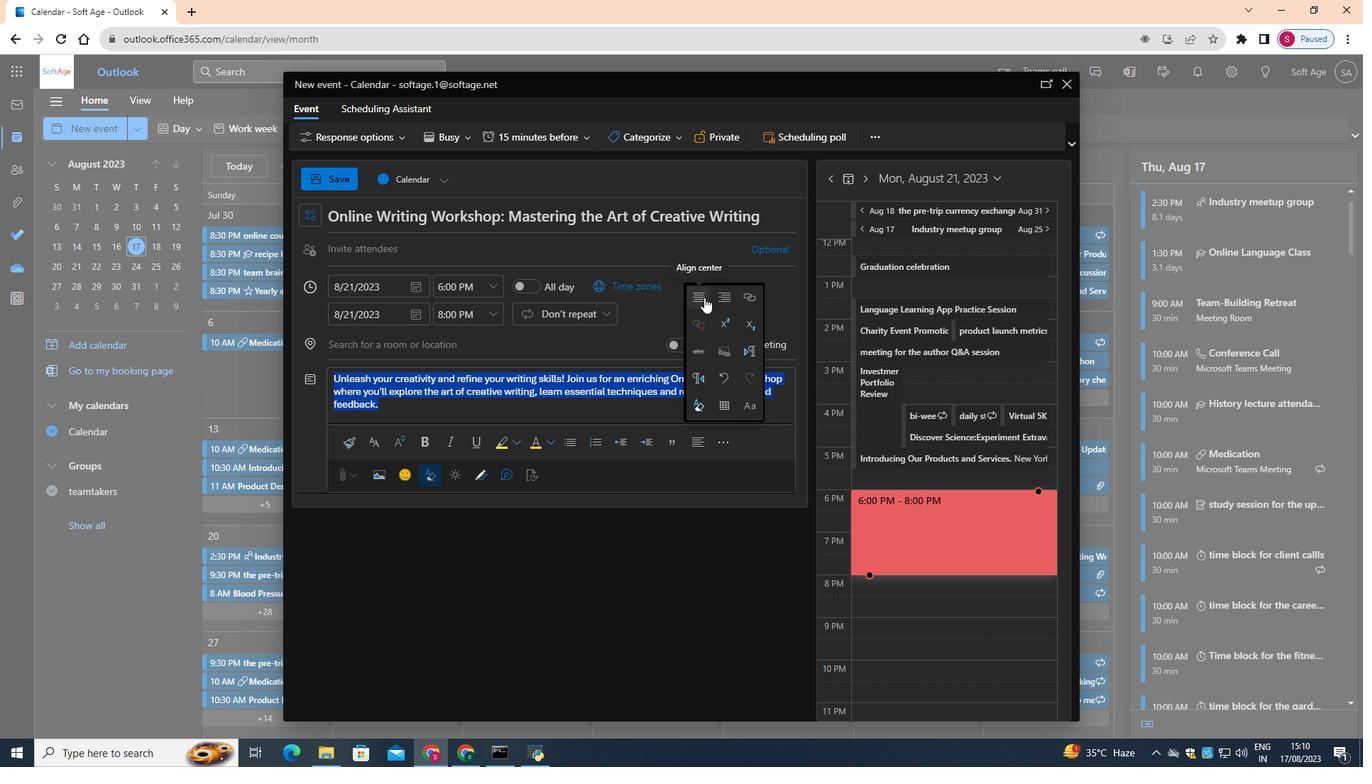 
Action: Mouse moved to (624, 577)
Screenshot: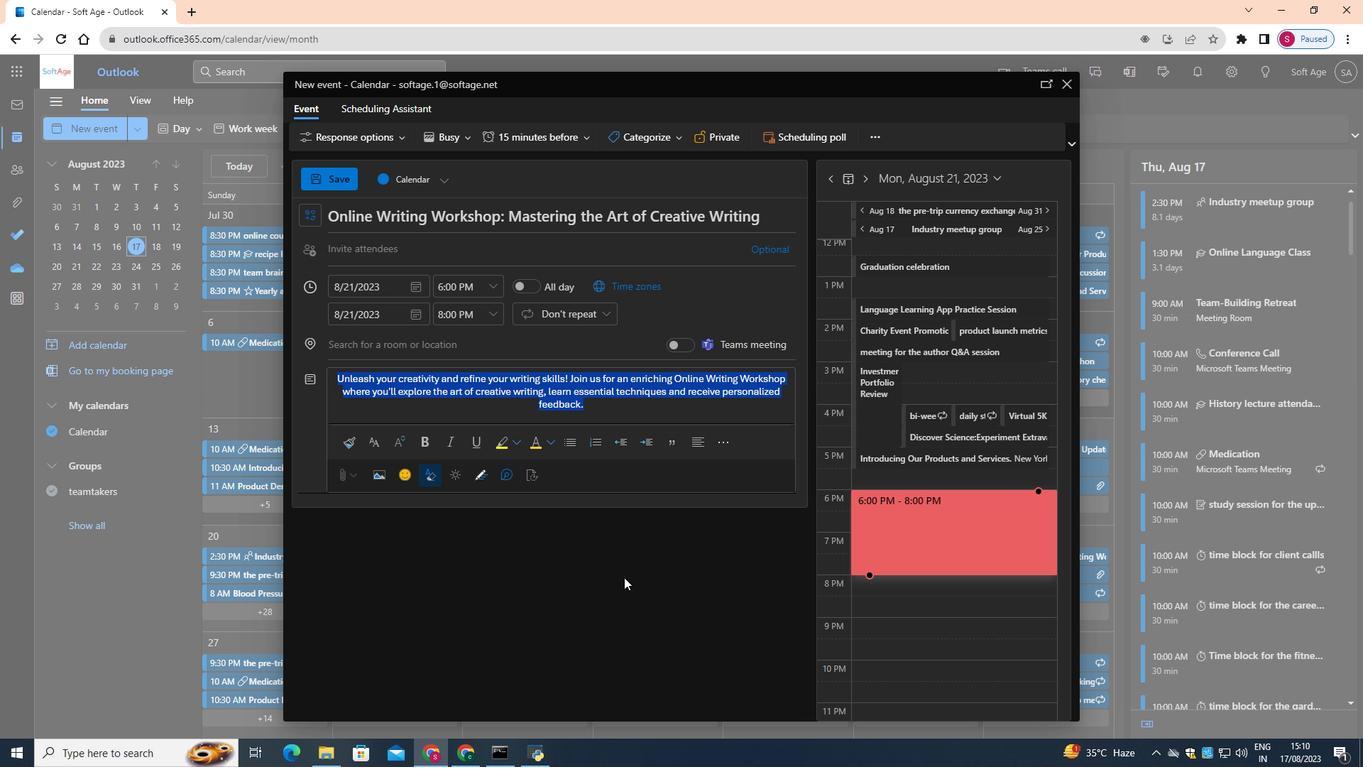 
Action: Mouse pressed left at (624, 577)
Screenshot: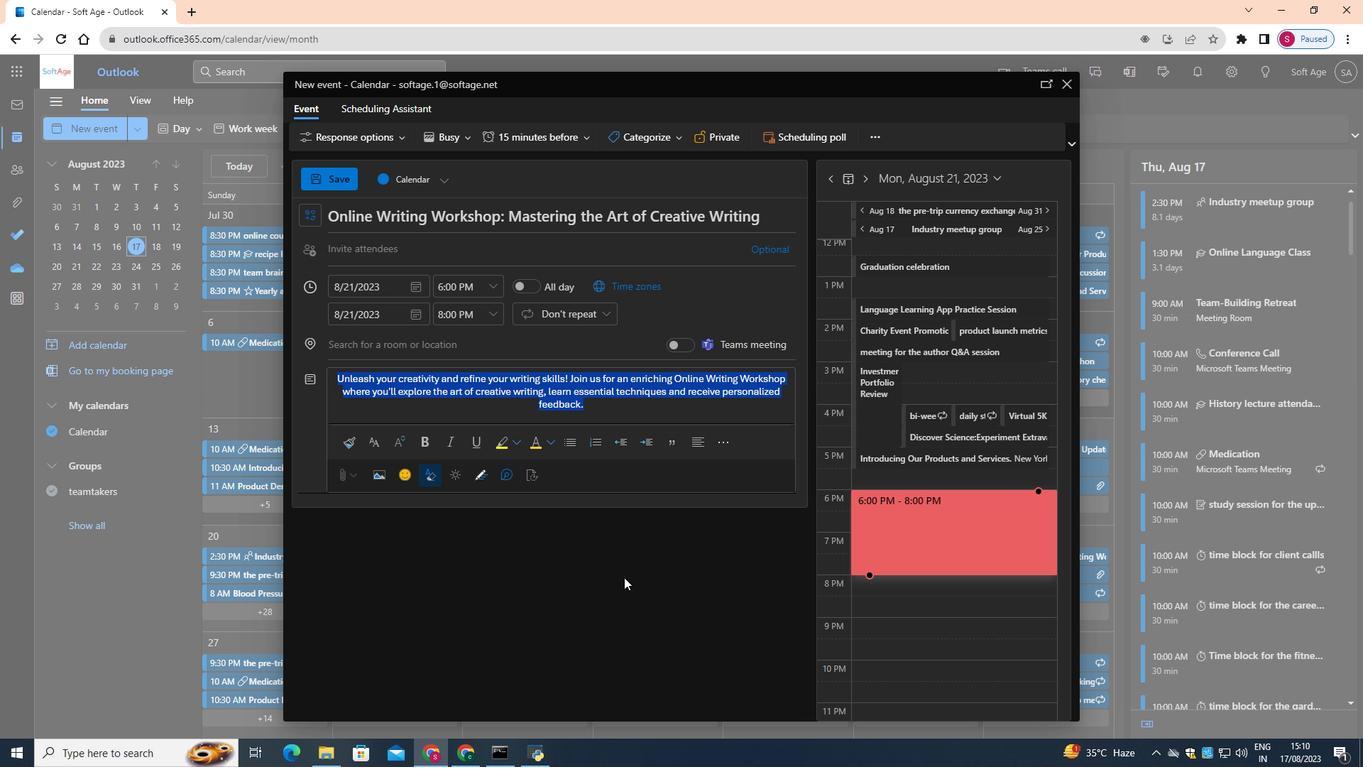 
Action: Mouse moved to (348, 182)
Screenshot: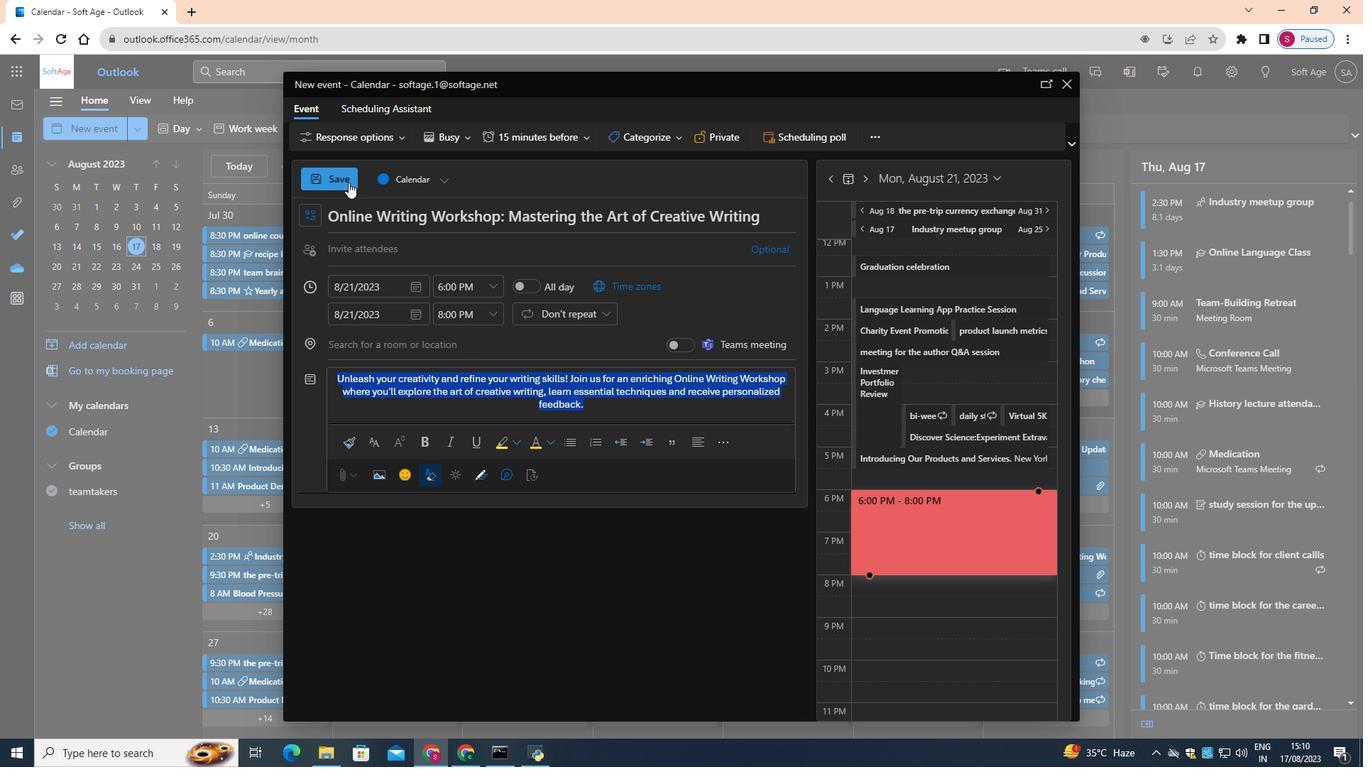 
Action: Mouse pressed left at (348, 182)
Screenshot: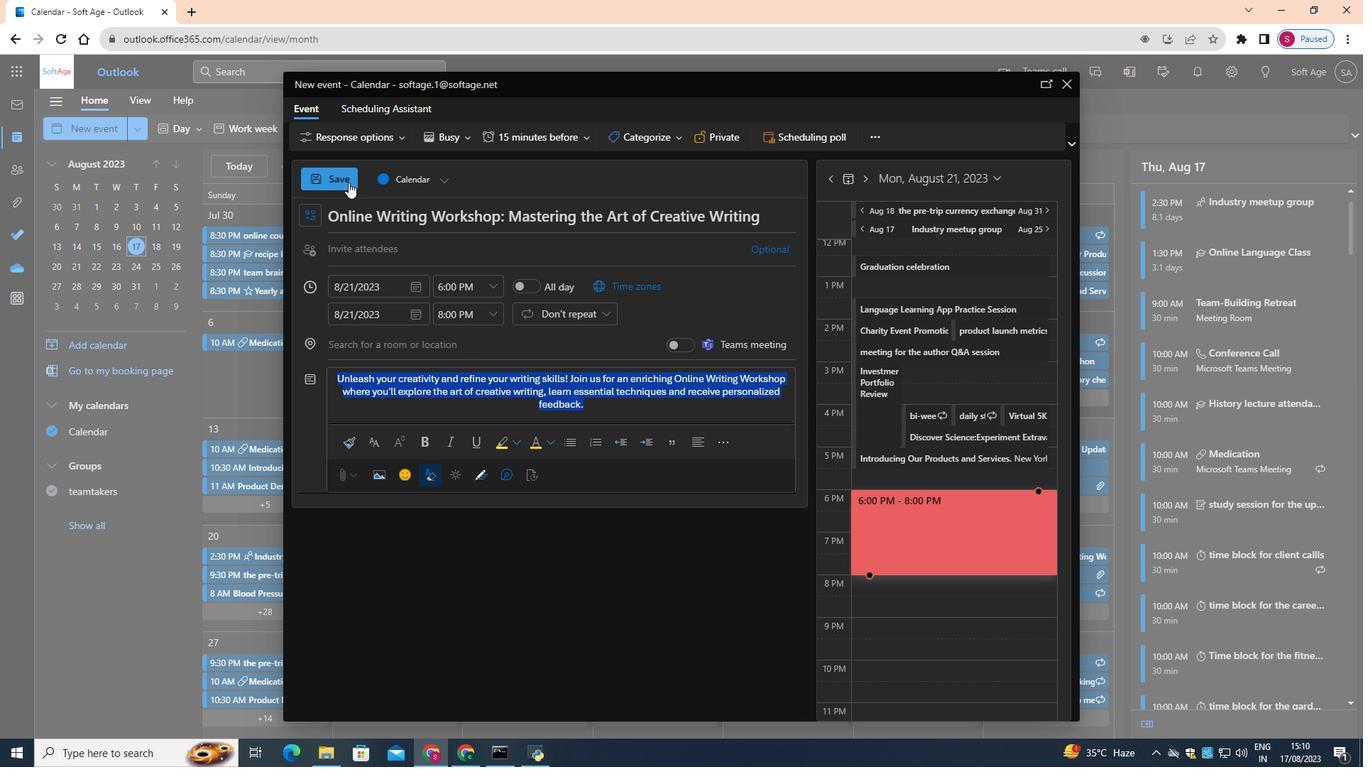 
